 Task: Create in the project AgileDrive and in the Backlog issue 'Upgrade the search engine' a child issue 'Chatbot conversation sentiment analysis and remediation', and assign it to team member softage.2@softage.net. Create in the project AgileDrive and in the Backlog issue 'Create a new online platform for online language courses with advanced speech recognition and interactive conversation features' a child issue 'Data backup and retention policy enforcement and auditing', and assign it to team member softage.3@softage.net
Action: Mouse moved to (216, 63)
Screenshot: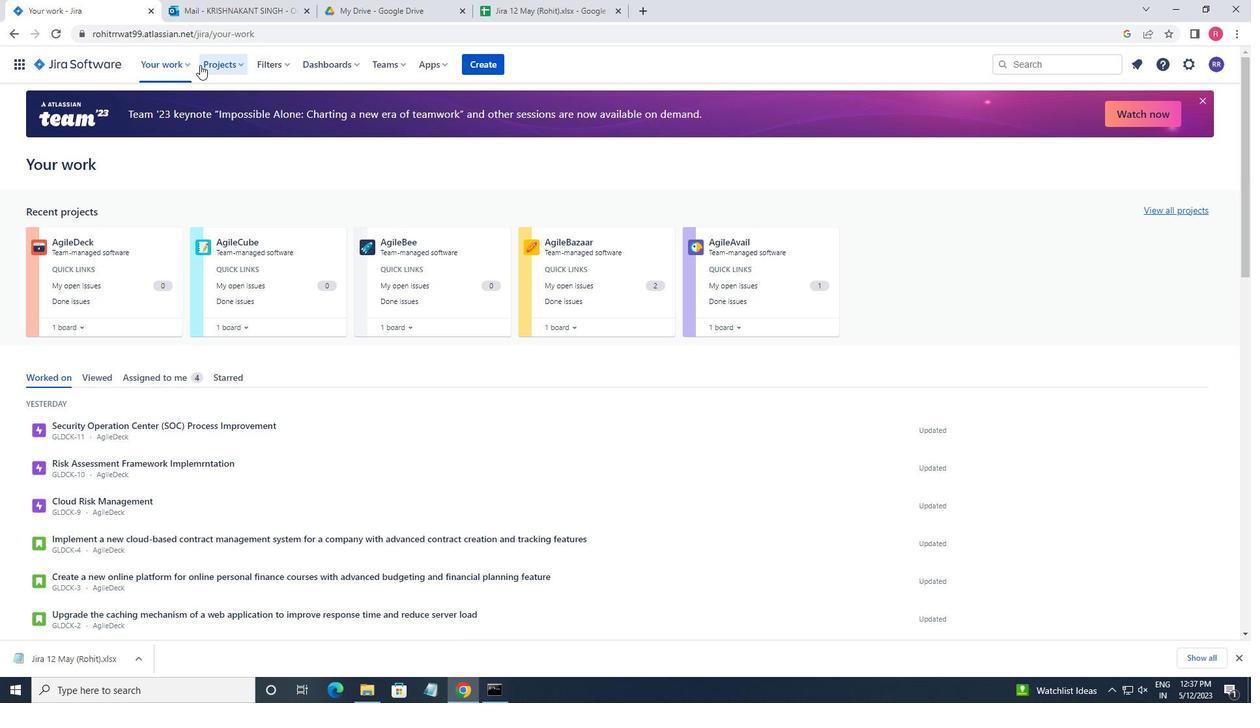 
Action: Mouse pressed left at (216, 63)
Screenshot: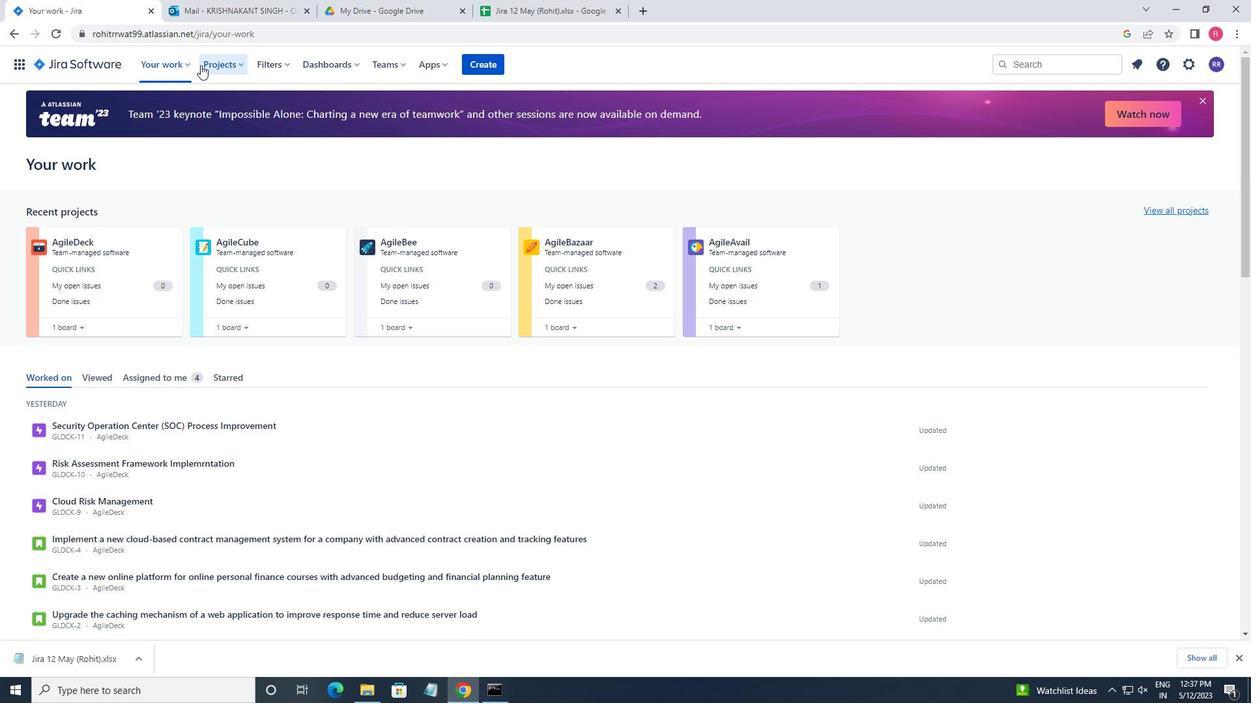 
Action: Mouse moved to (249, 127)
Screenshot: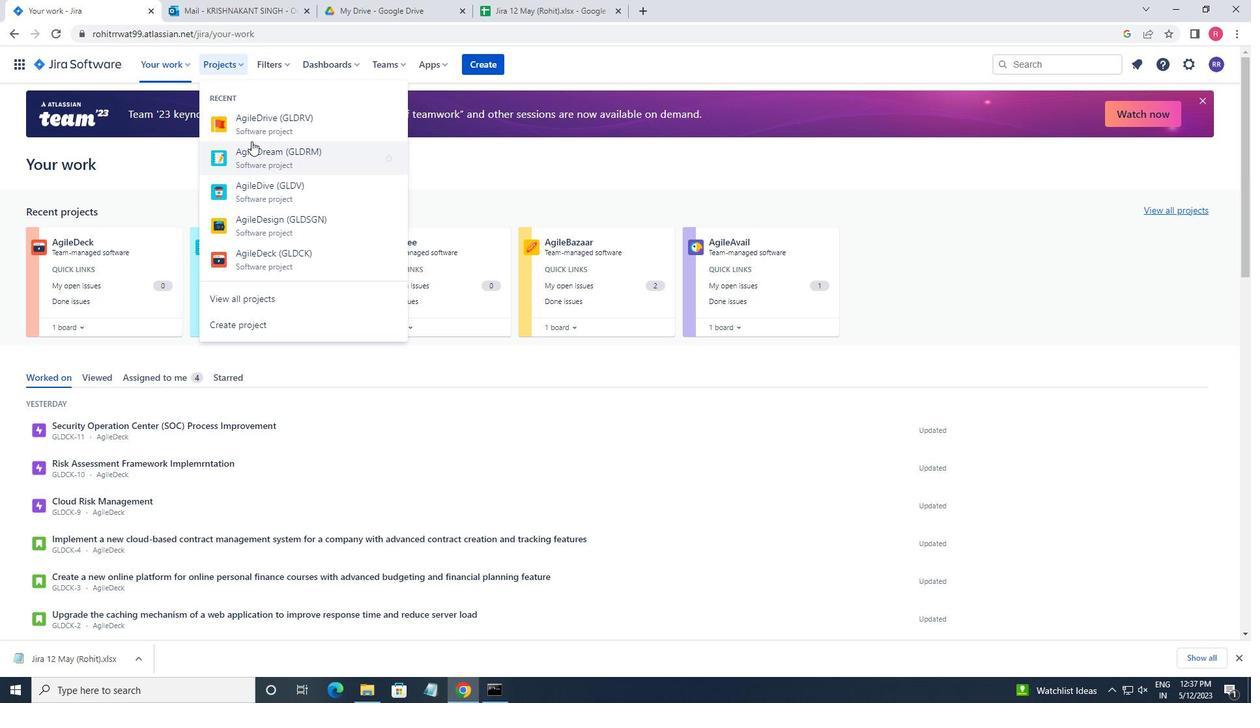 
Action: Mouse pressed left at (249, 127)
Screenshot: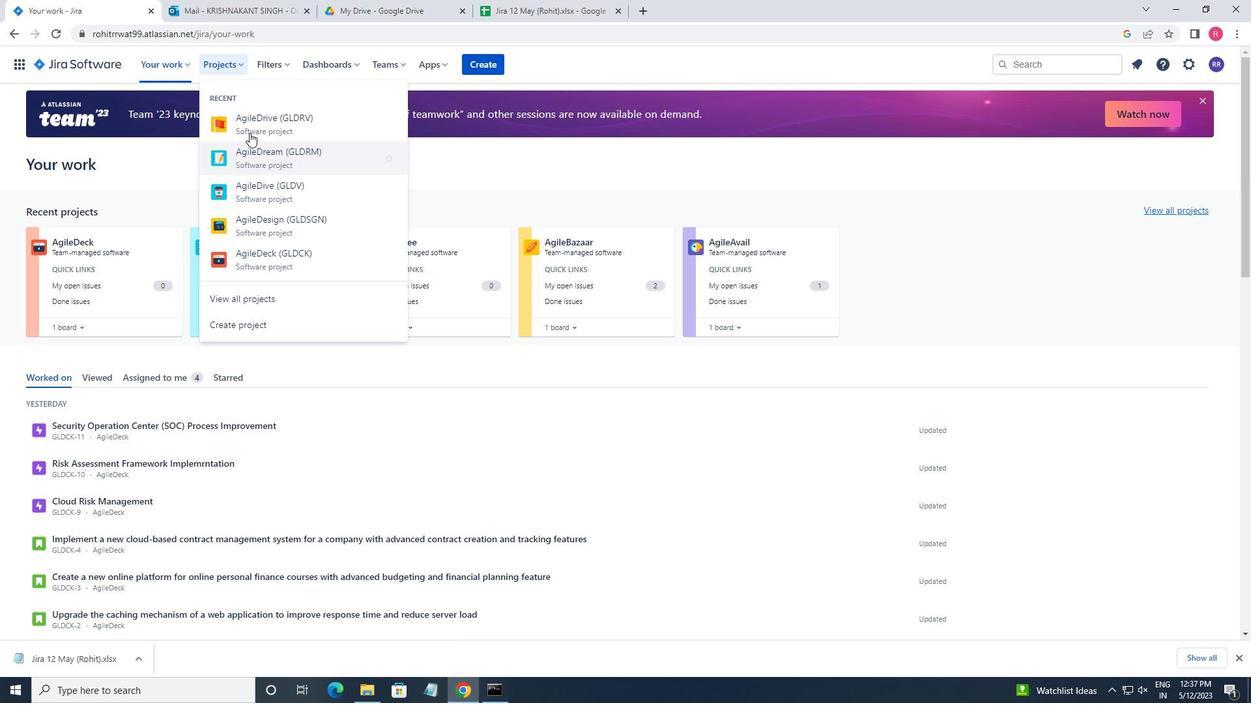 
Action: Mouse moved to (65, 202)
Screenshot: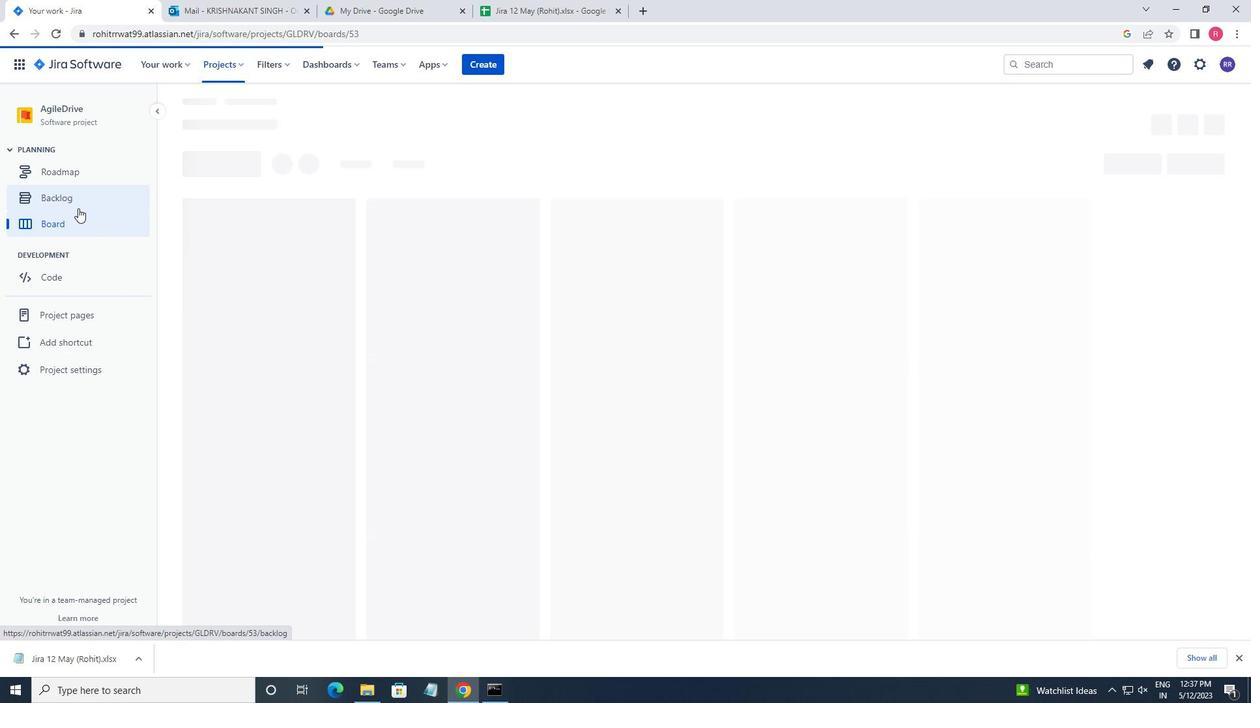 
Action: Mouse pressed left at (65, 202)
Screenshot: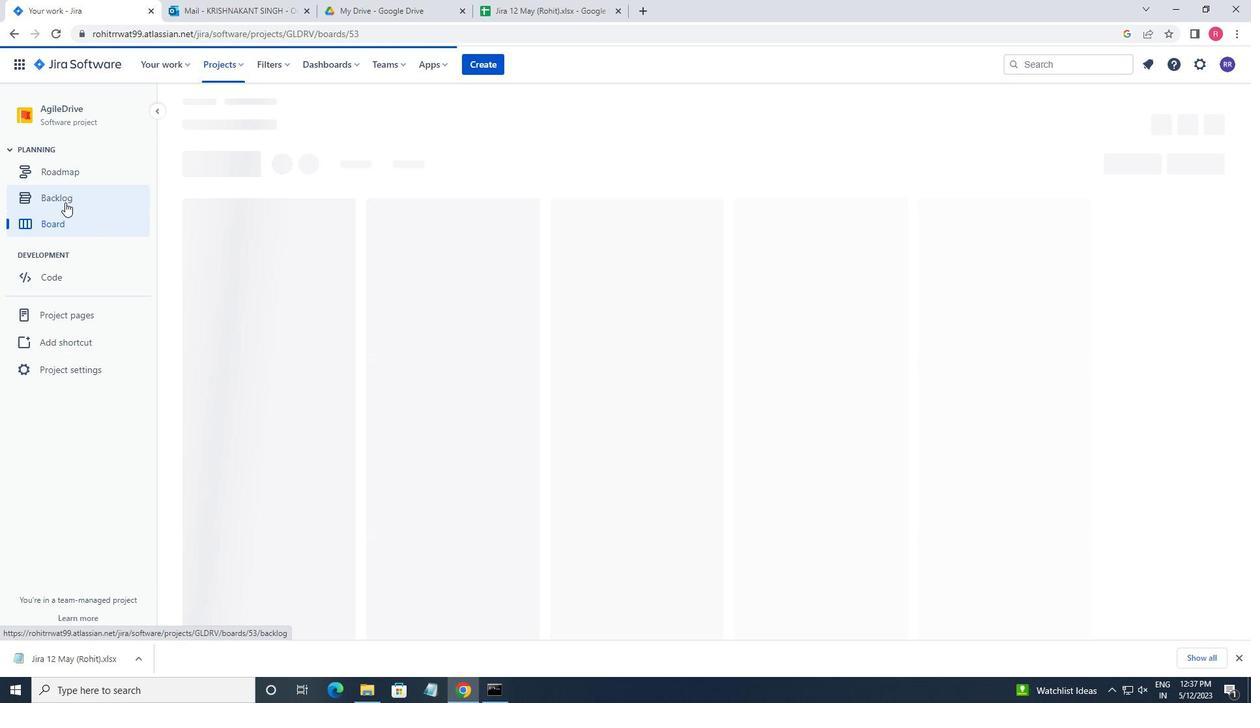 
Action: Mouse moved to (526, 458)
Screenshot: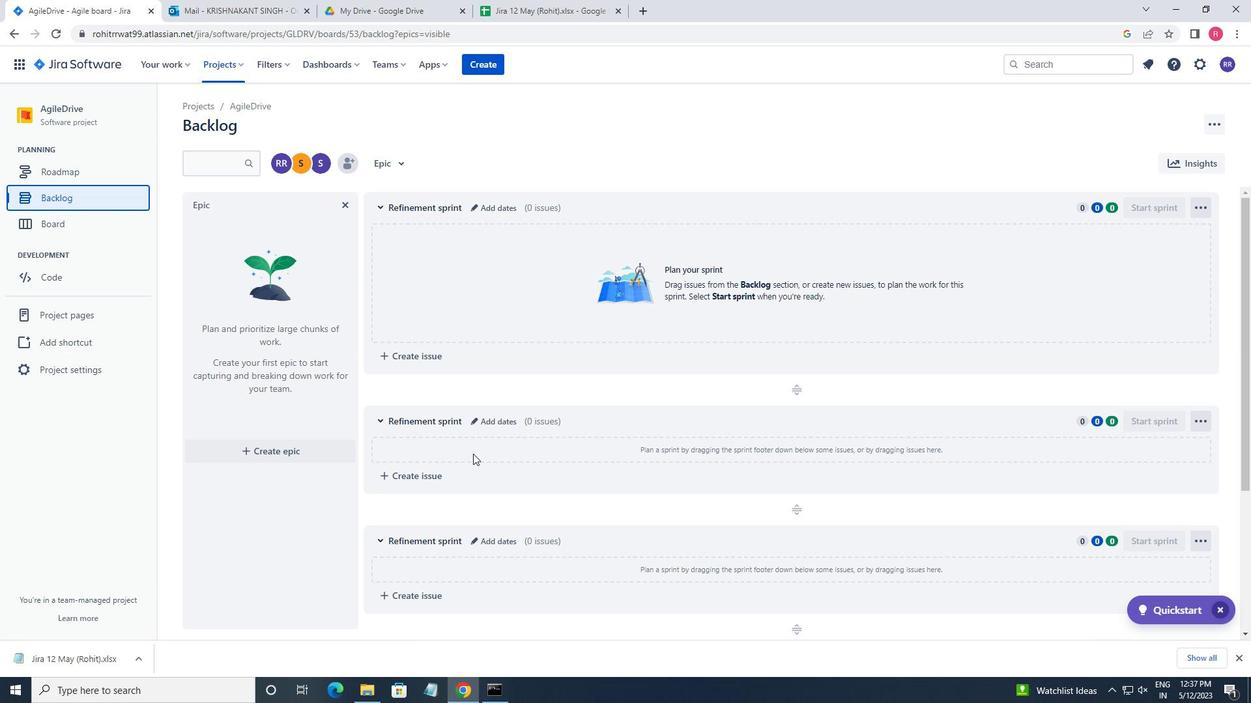 
Action: Mouse scrolled (526, 458) with delta (0, 0)
Screenshot: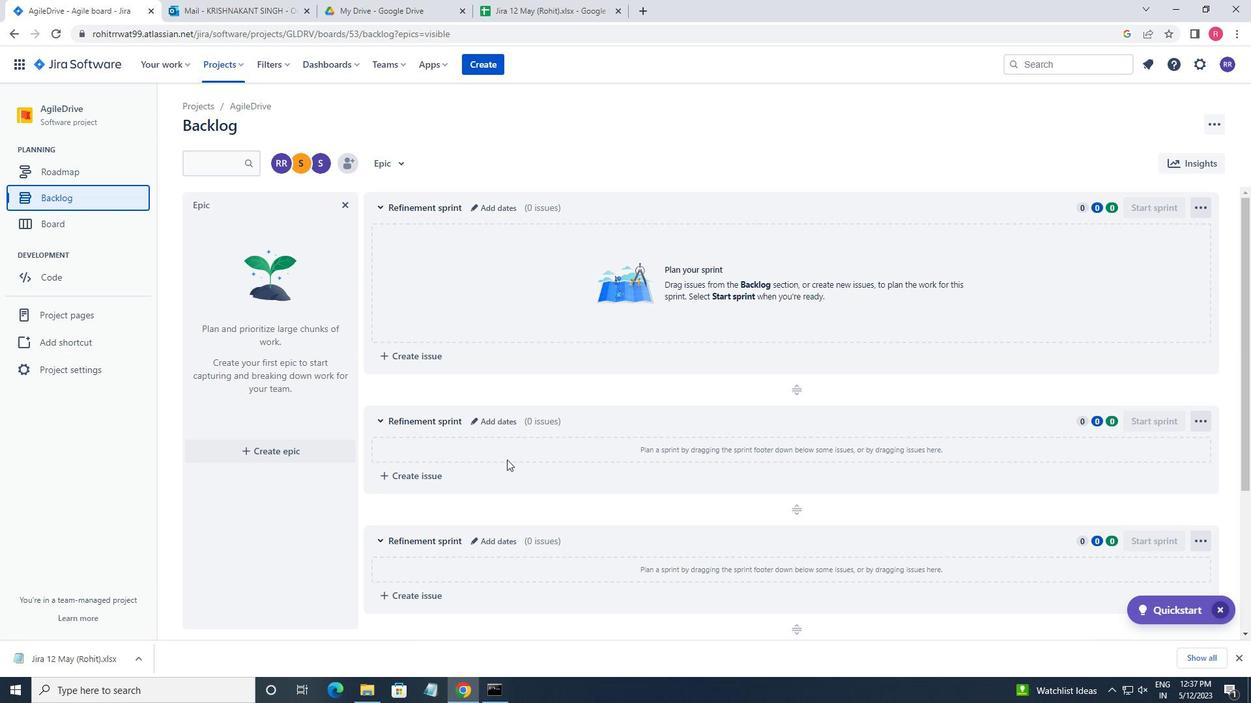 
Action: Mouse scrolled (526, 458) with delta (0, 0)
Screenshot: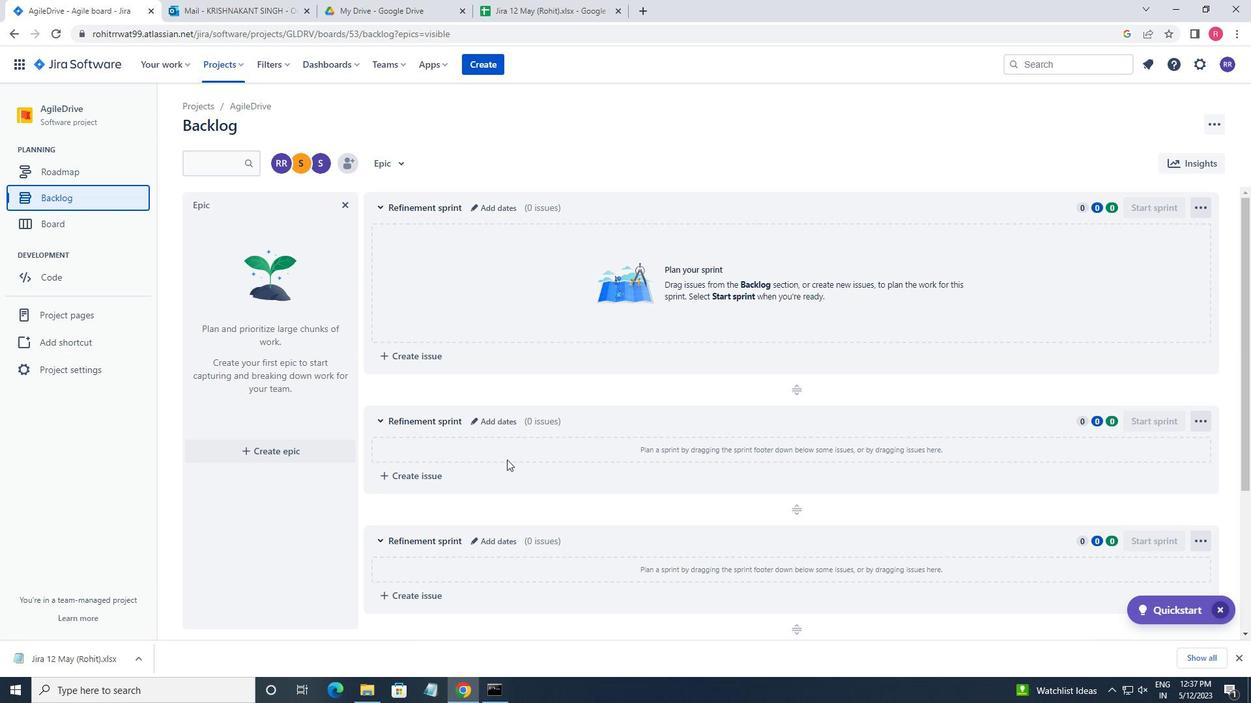 
Action: Mouse scrolled (526, 458) with delta (0, 0)
Screenshot: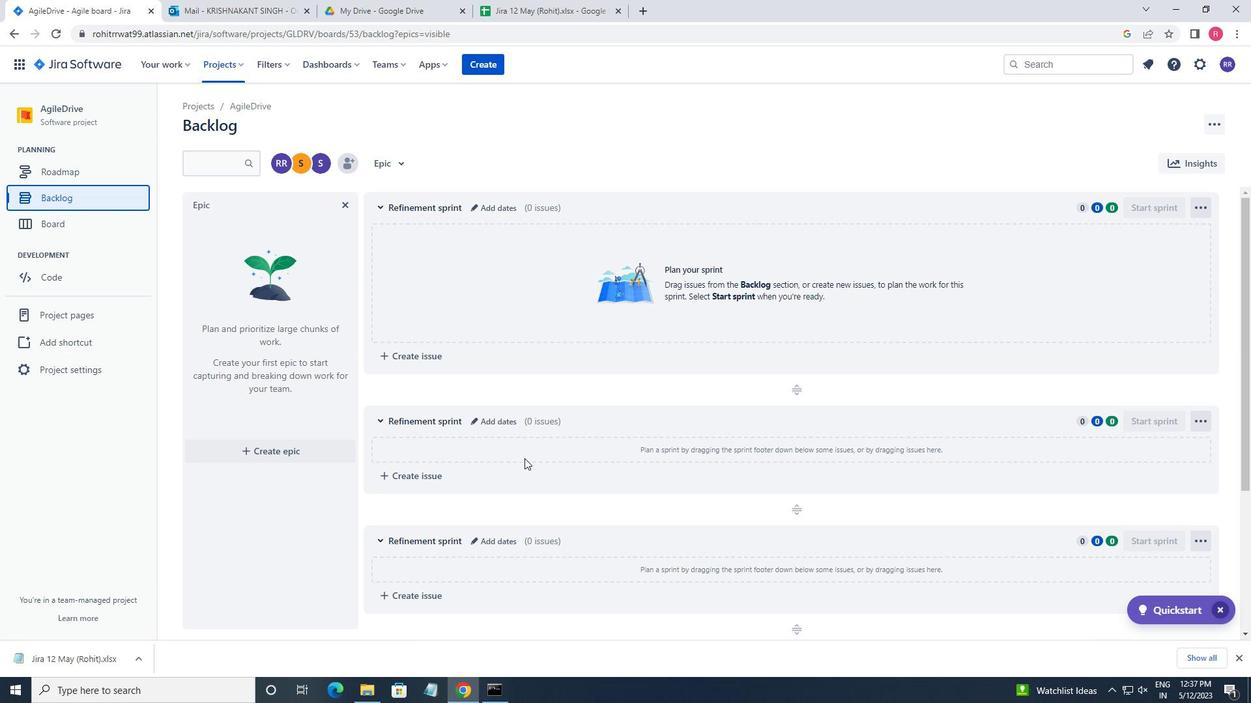 
Action: Mouse scrolled (526, 458) with delta (0, 0)
Screenshot: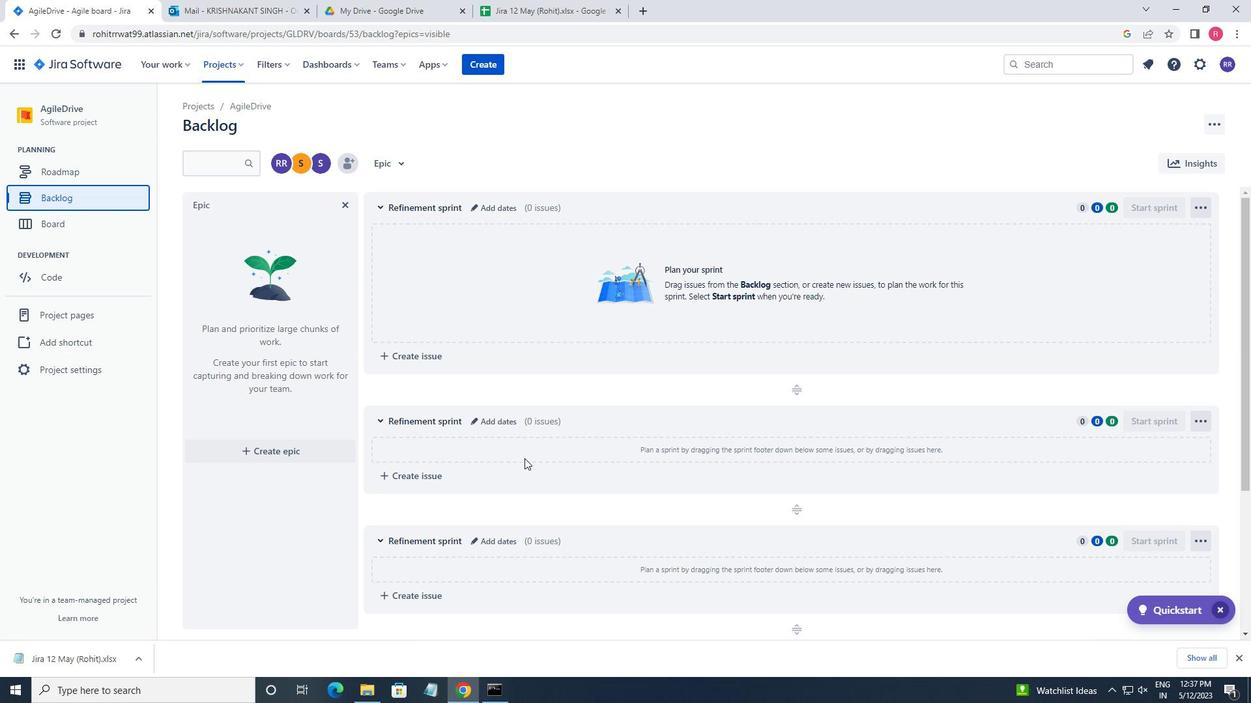 
Action: Mouse scrolled (526, 458) with delta (0, 0)
Screenshot: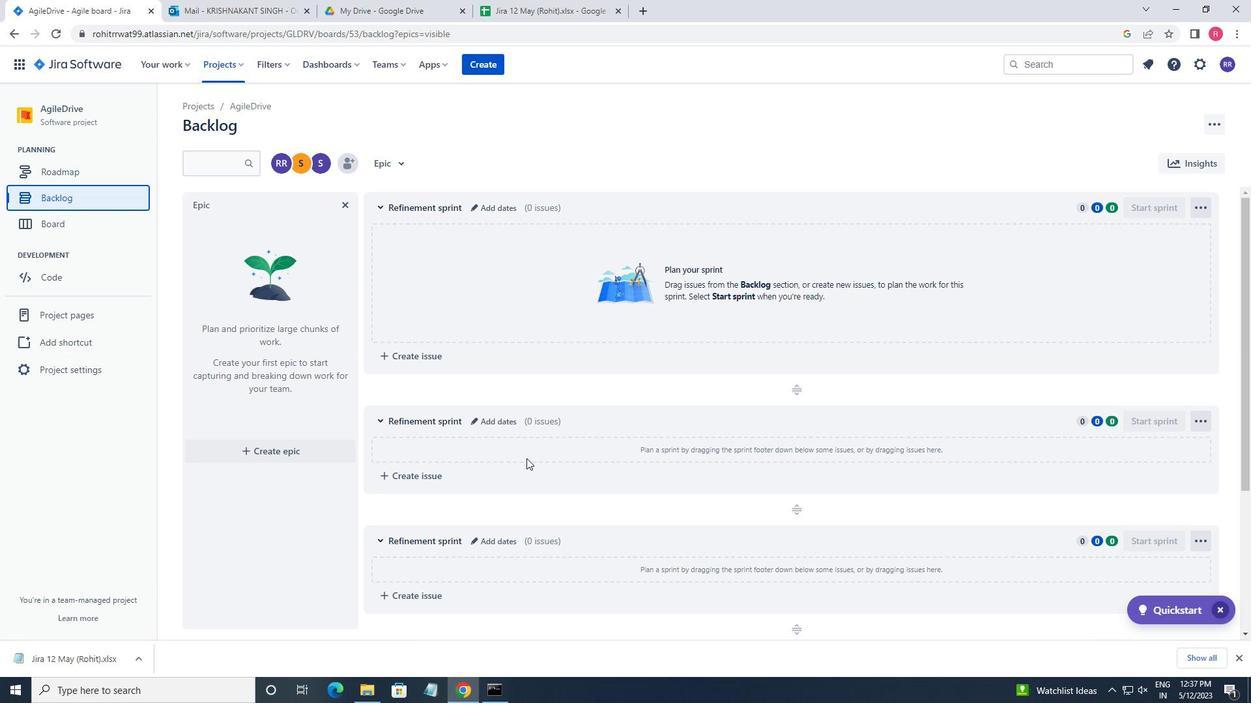 
Action: Mouse scrolled (526, 458) with delta (0, 0)
Screenshot: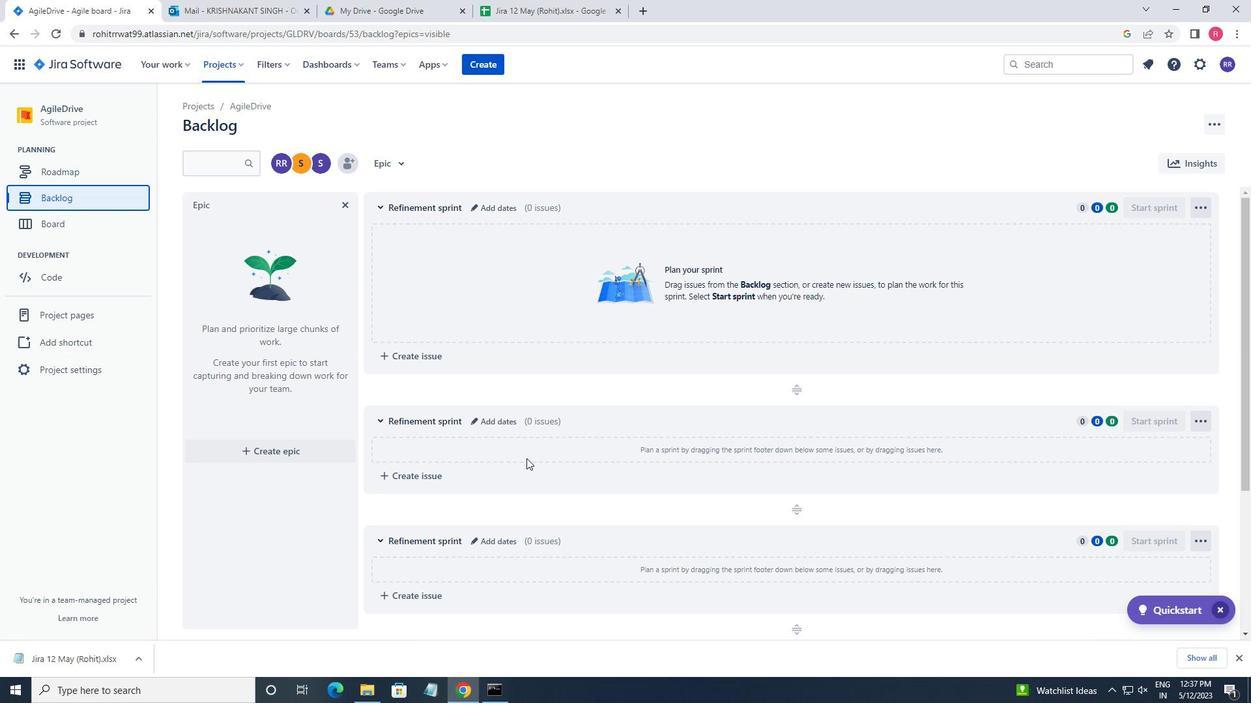 
Action: Mouse moved to (829, 531)
Screenshot: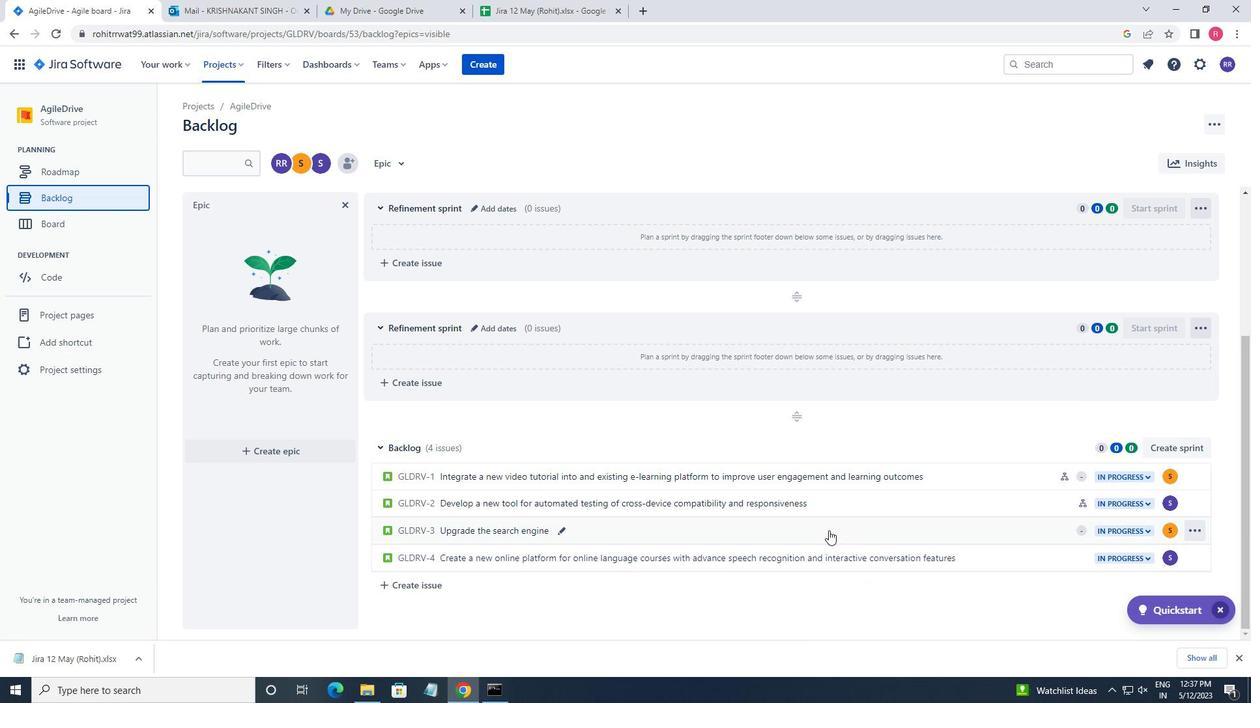 
Action: Mouse pressed left at (829, 531)
Screenshot: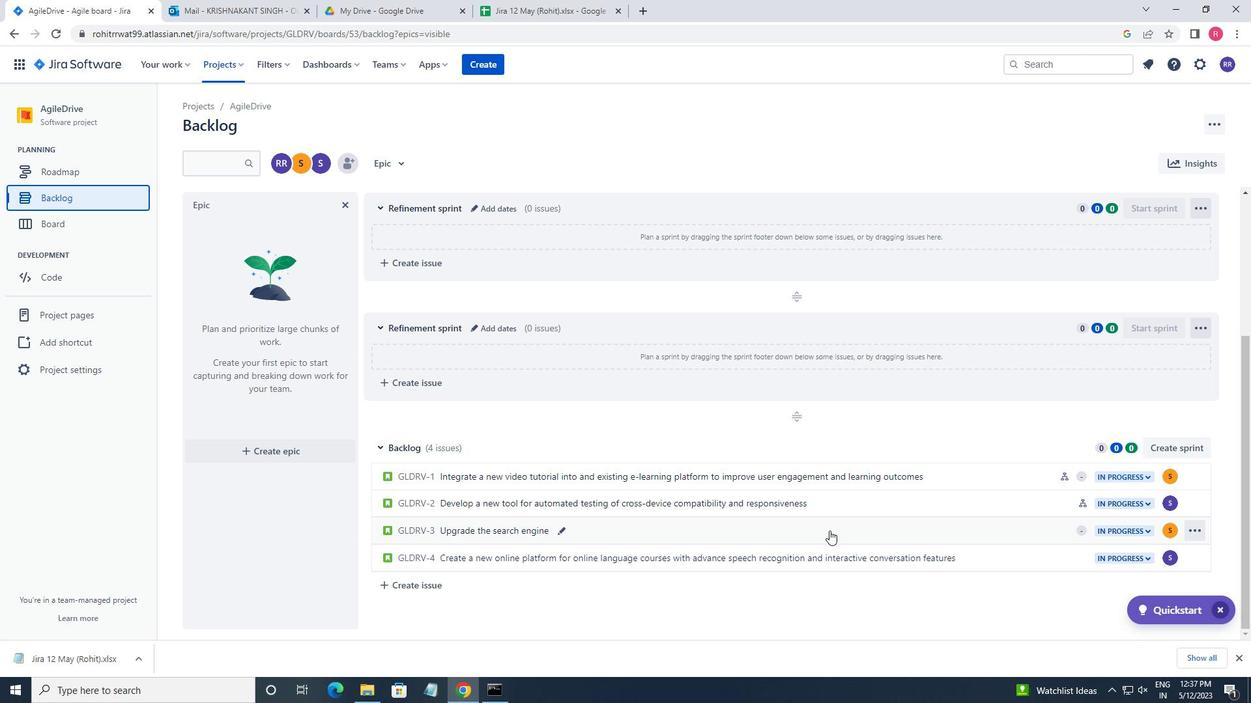
Action: Mouse moved to (1027, 256)
Screenshot: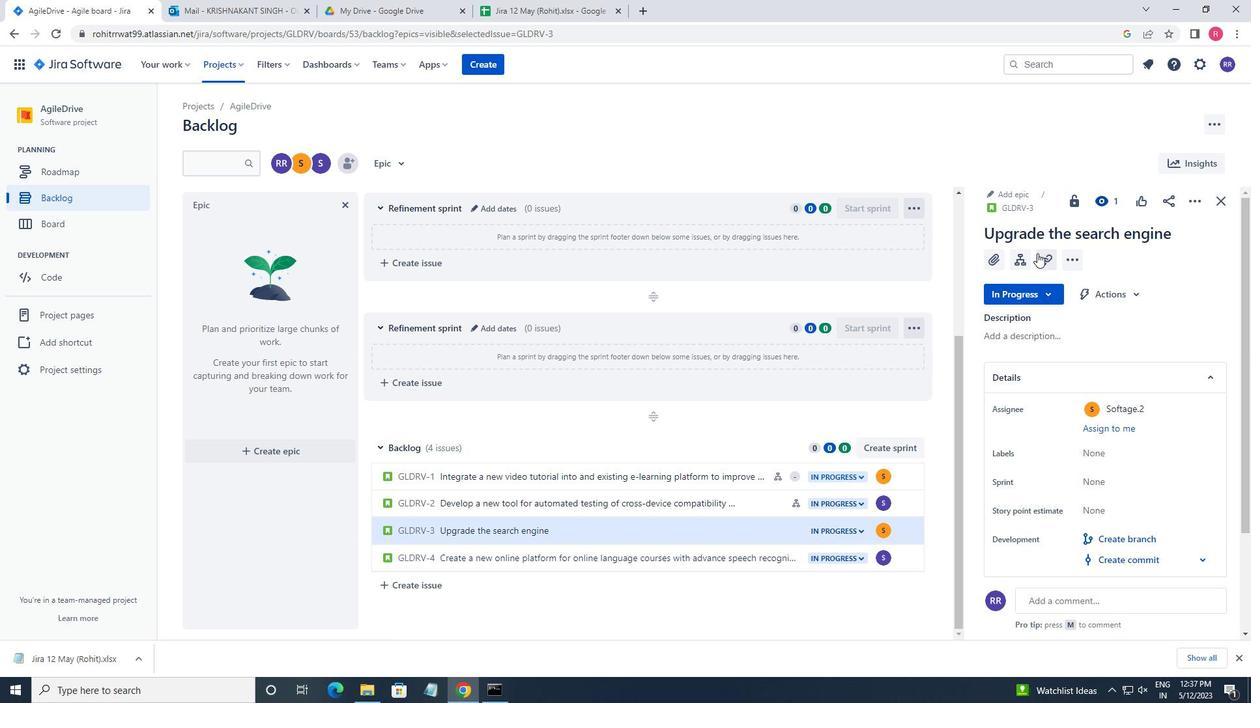 
Action: Mouse pressed left at (1027, 256)
Screenshot: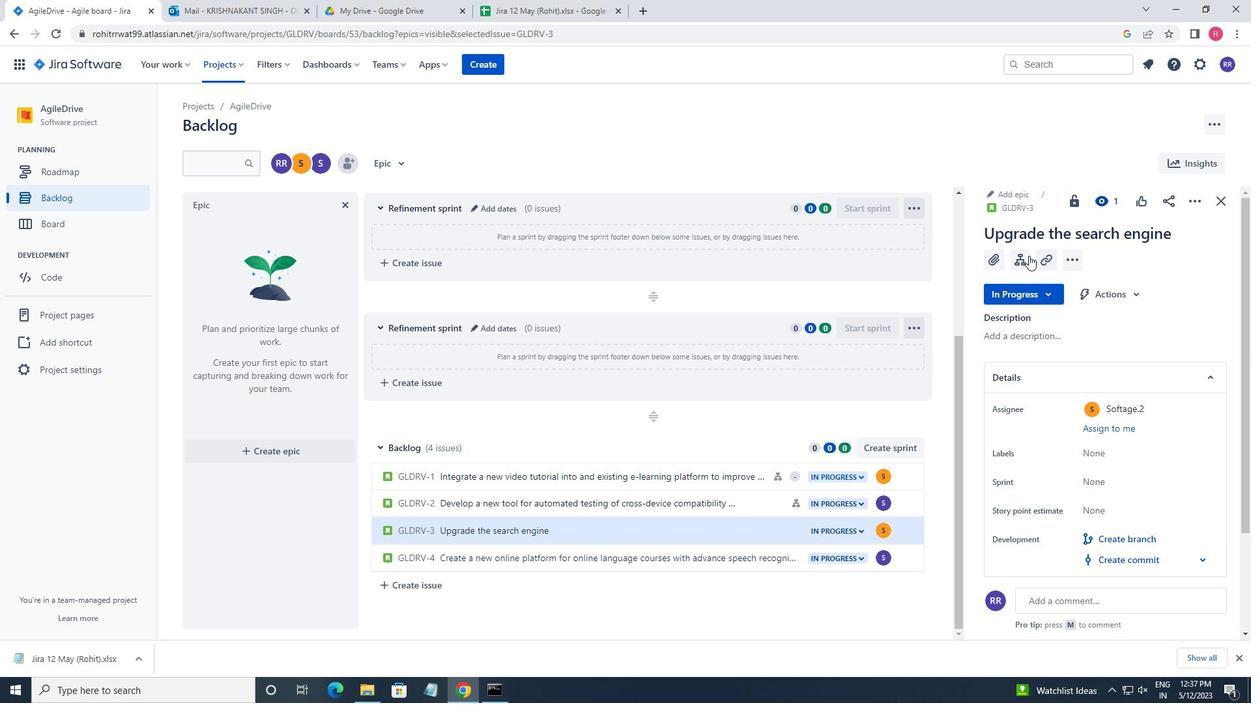 
Action: Key pressed <Key.shift>
Screenshot: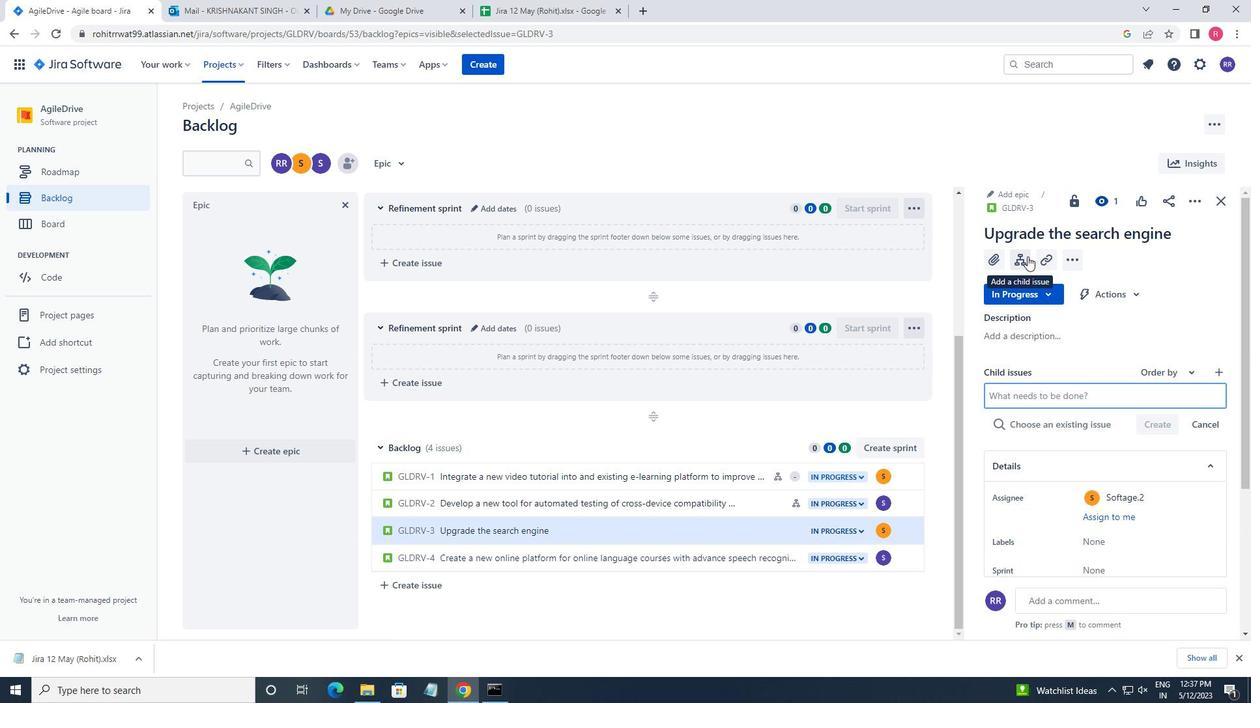 
Action: Mouse moved to (1006, 245)
Screenshot: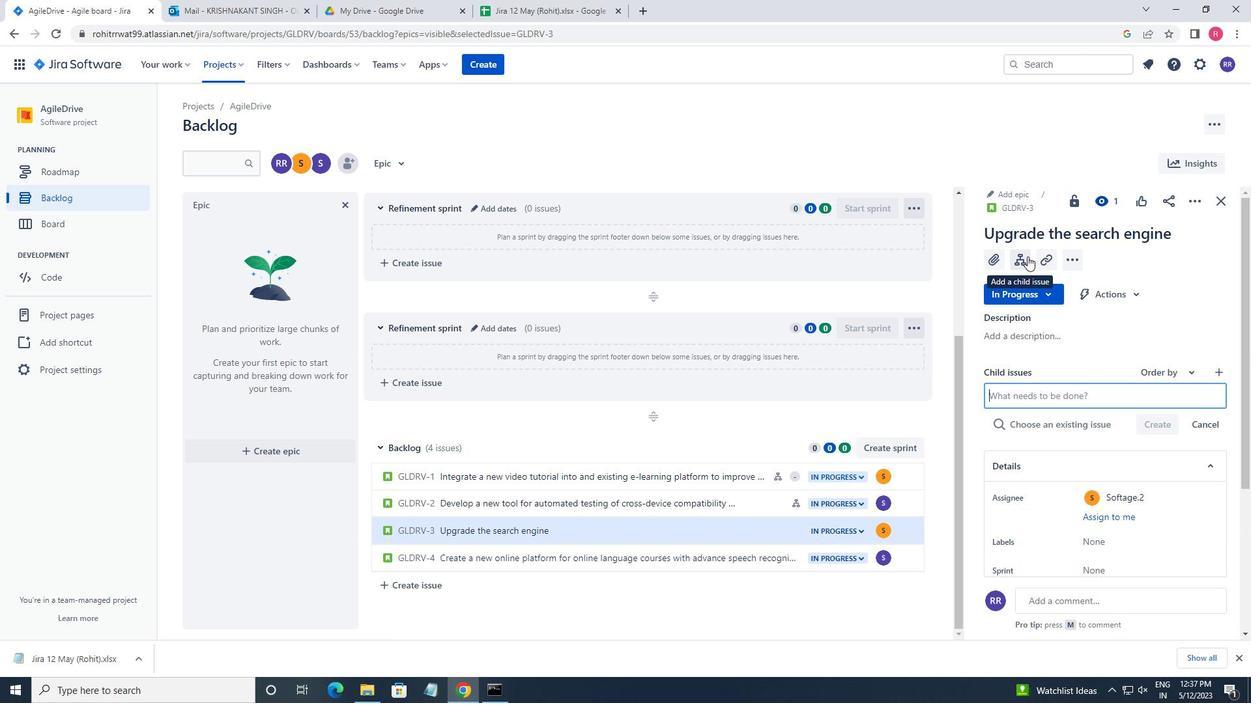 
Action: Key pressed CHATBOT<Key.space>CONVERSATION<Key.space>SENTIMENT<Key.space>ANALYSIS<Key.space>AND<Key.space>REMEDIATION<Key.enter>
Screenshot: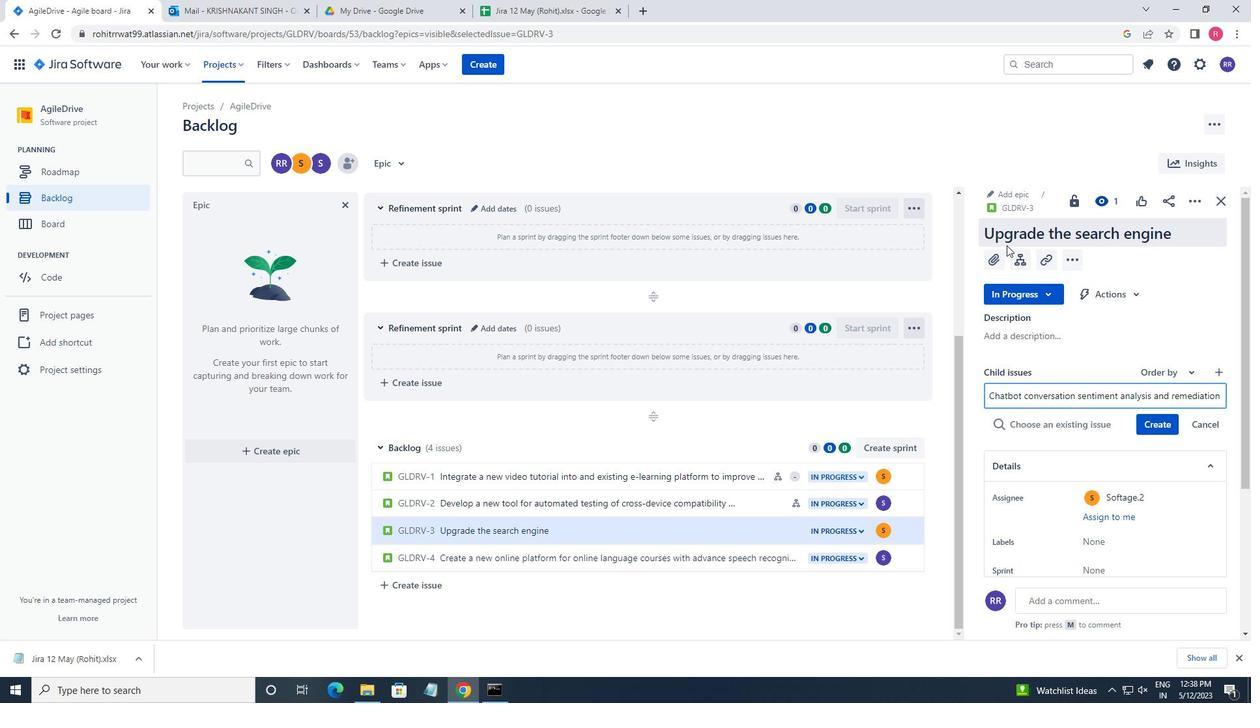 
Action: Mouse moved to (1170, 401)
Screenshot: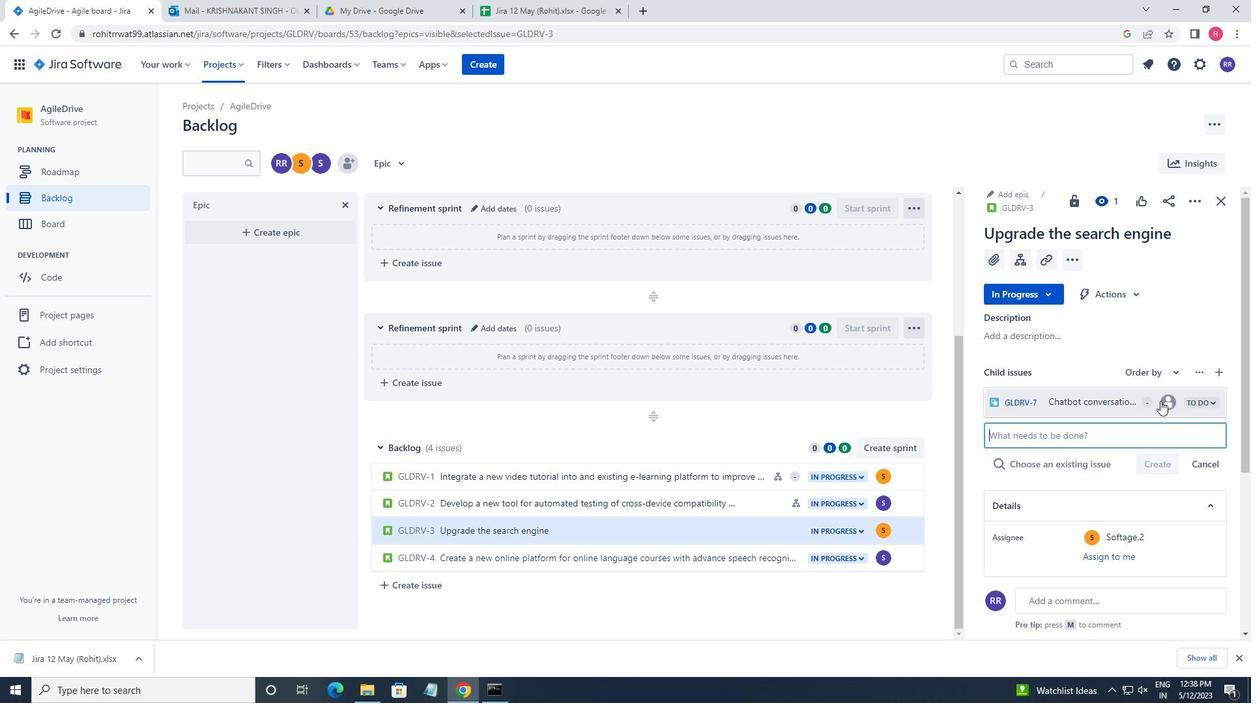 
Action: Mouse pressed left at (1170, 401)
Screenshot: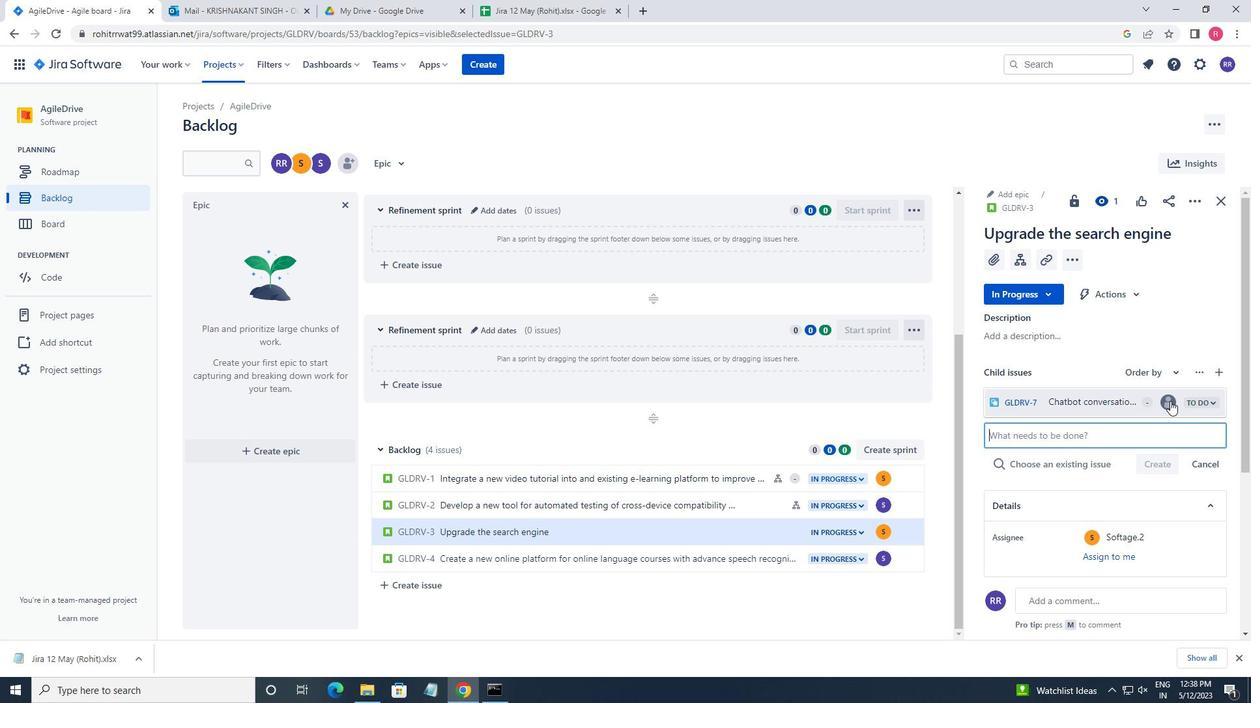 
Action: Mouse moved to (968, 114)
Screenshot: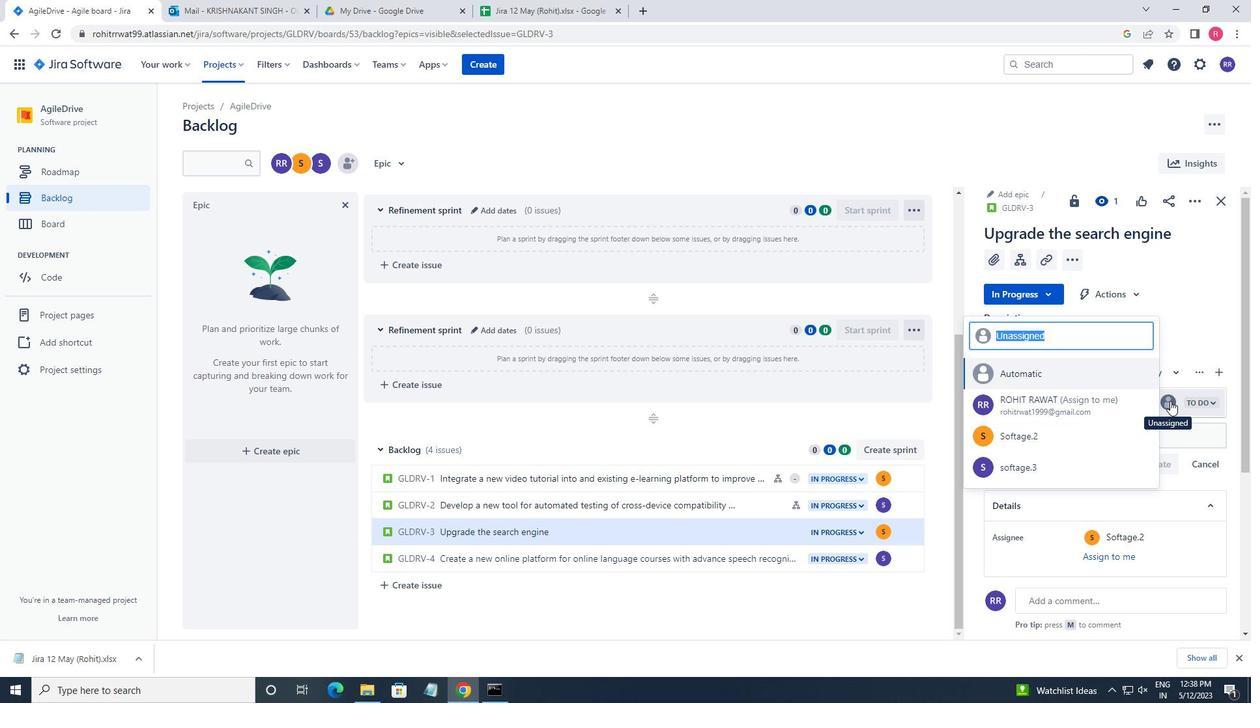 
Action: Key pressed SOFTAGE.2
Screenshot: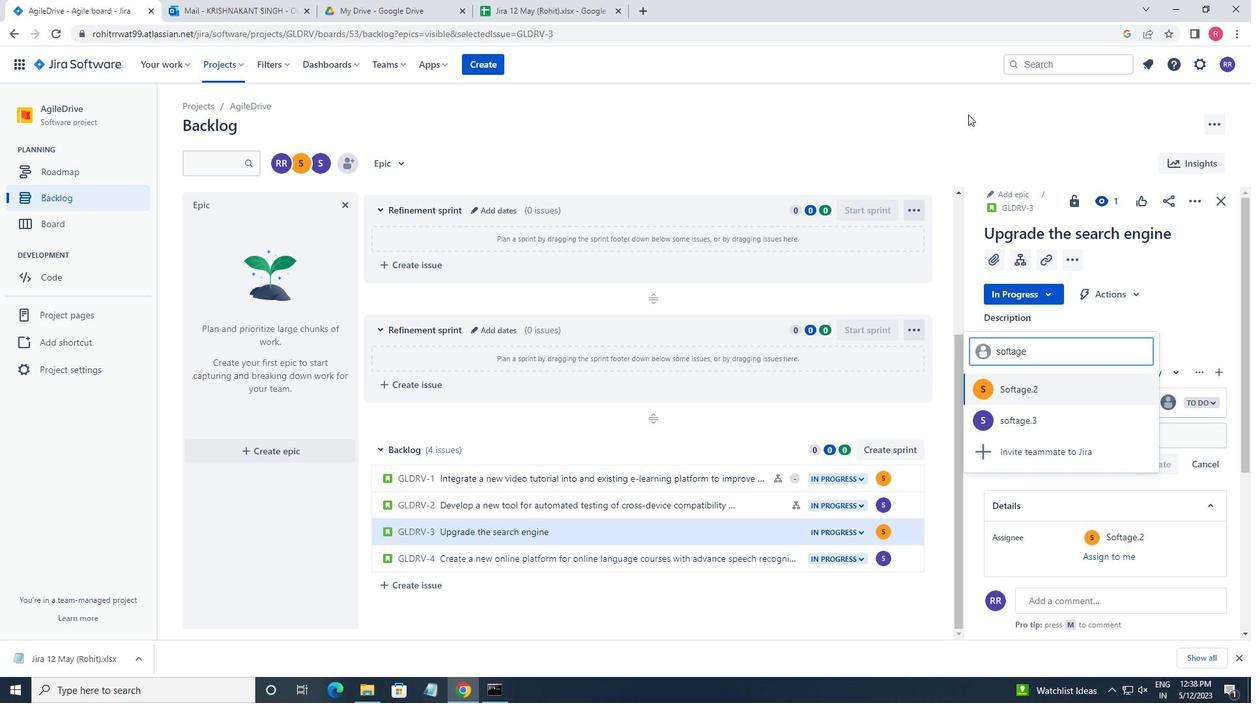 
Action: Mouse moved to (1088, 388)
Screenshot: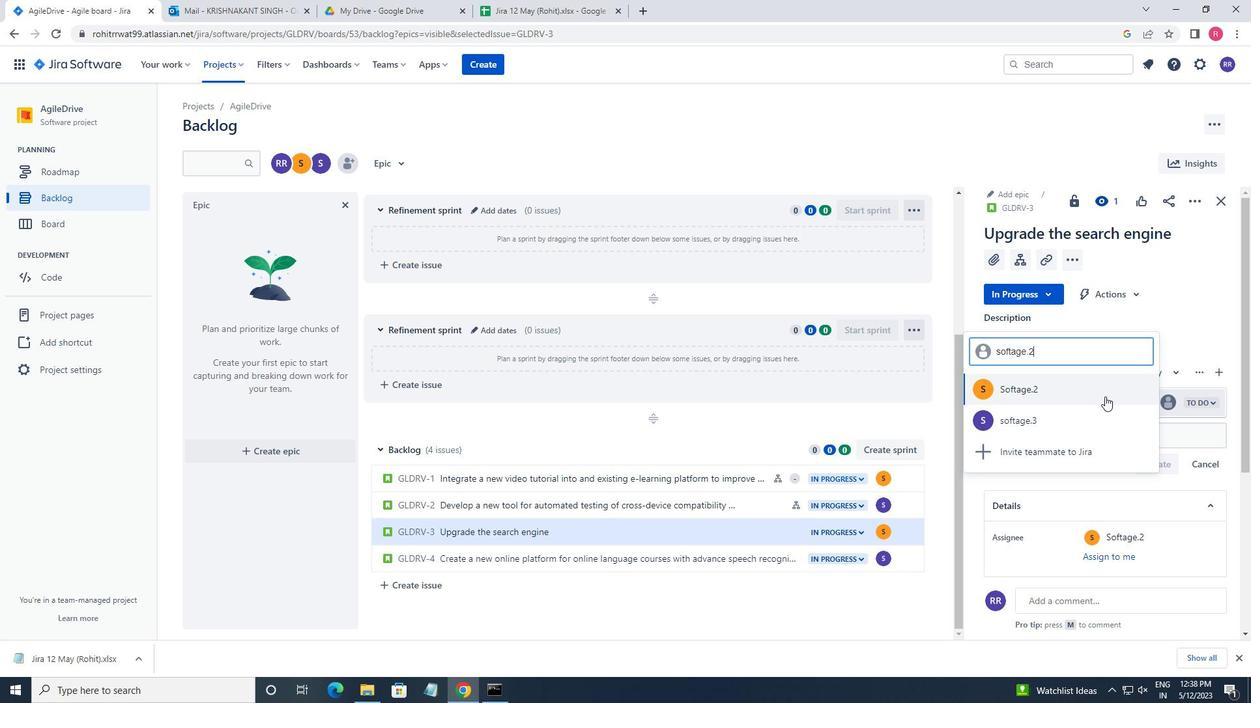 
Action: Mouse pressed left at (1088, 388)
Screenshot: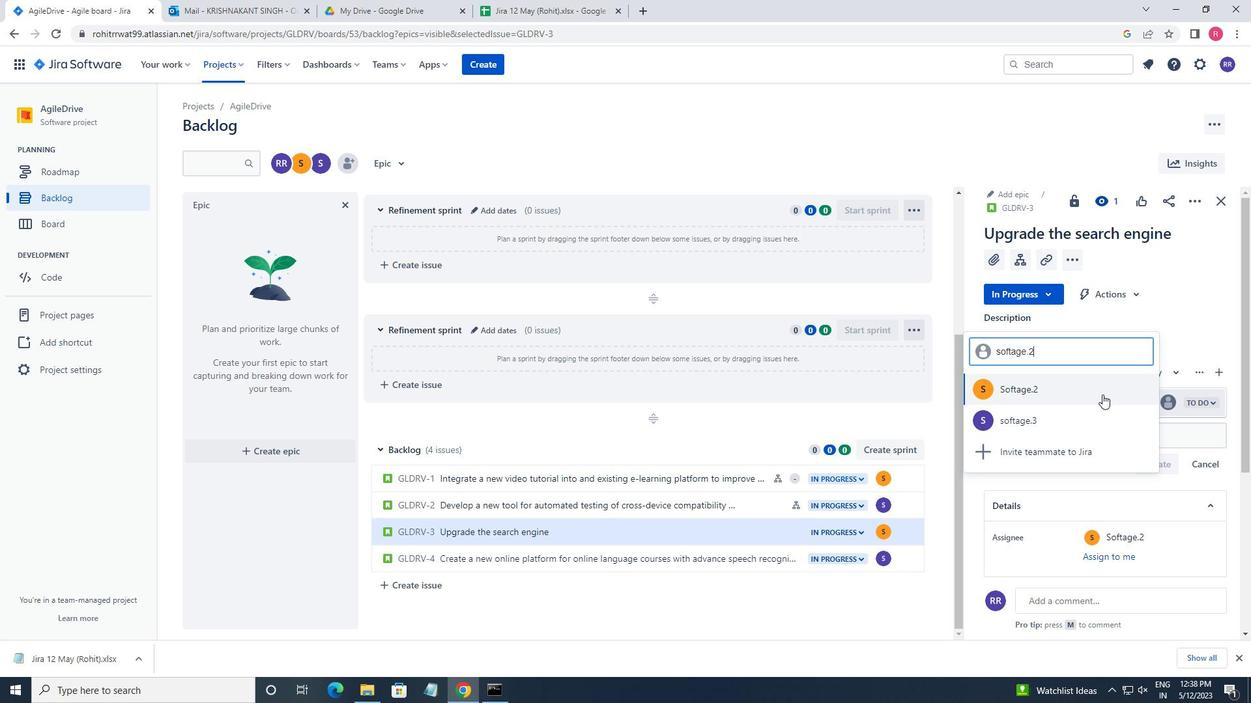 
Action: Mouse moved to (729, 565)
Screenshot: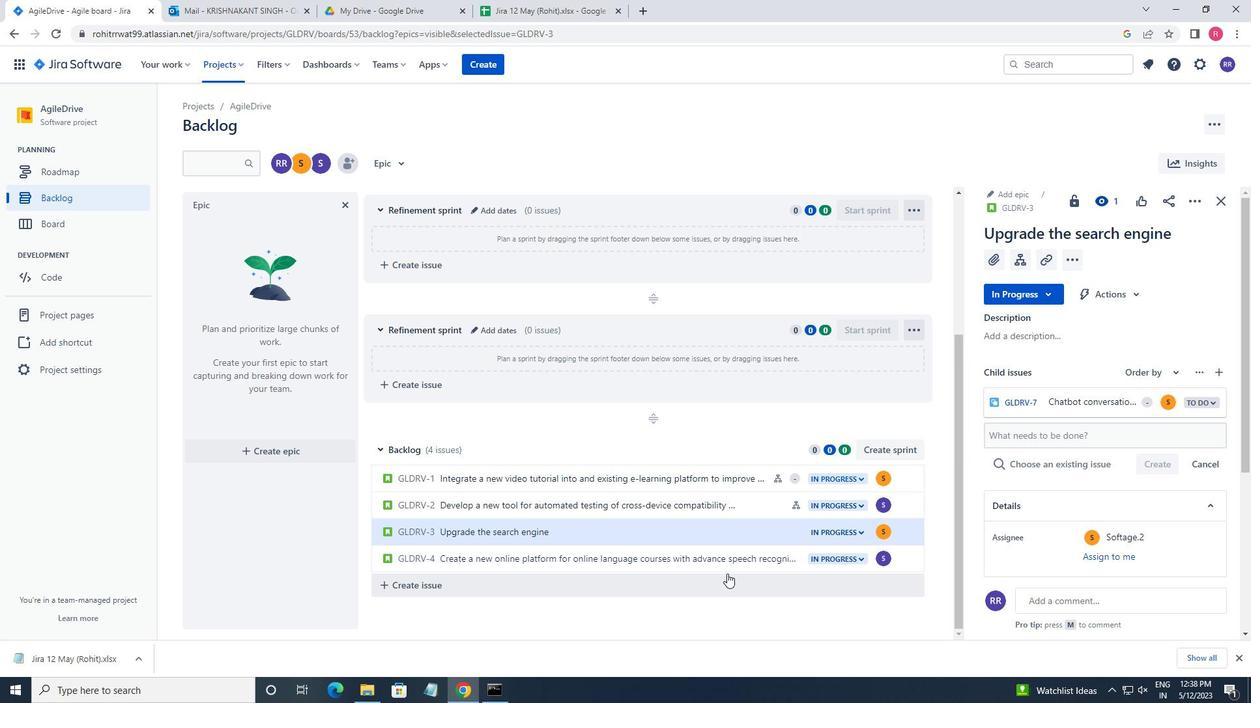 
Action: Mouse pressed left at (729, 565)
Screenshot: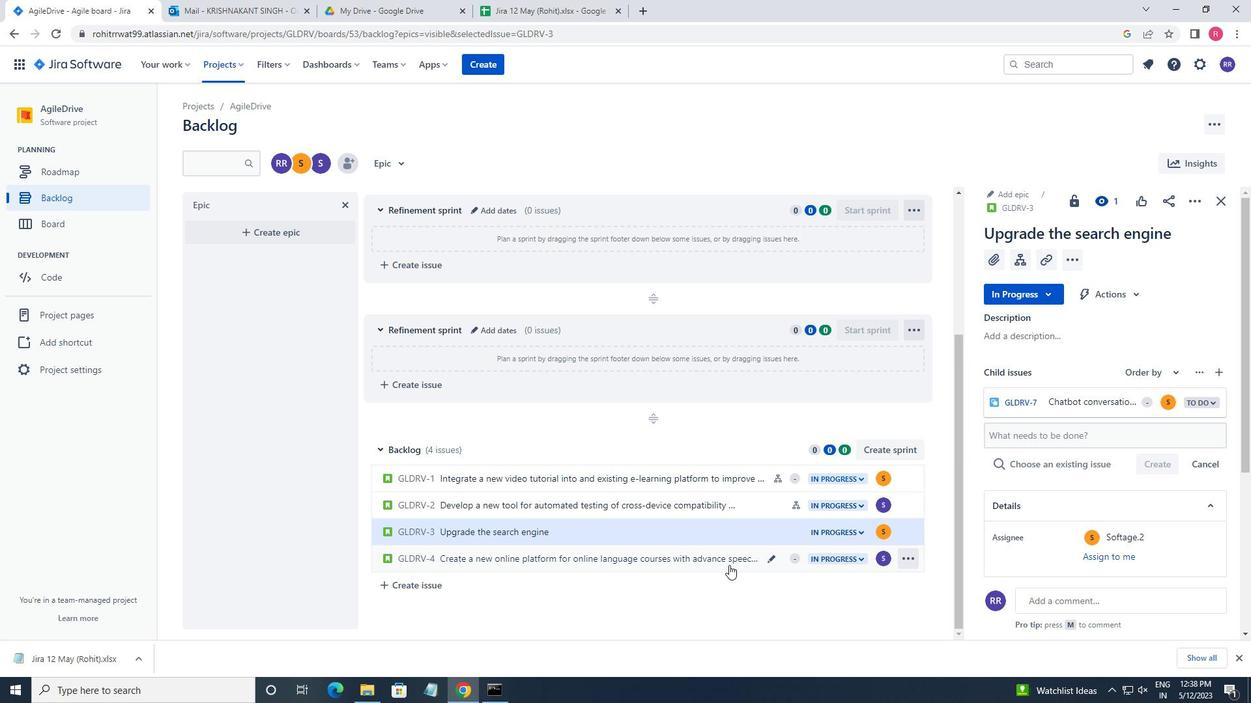 
Action: Mouse moved to (1023, 319)
Screenshot: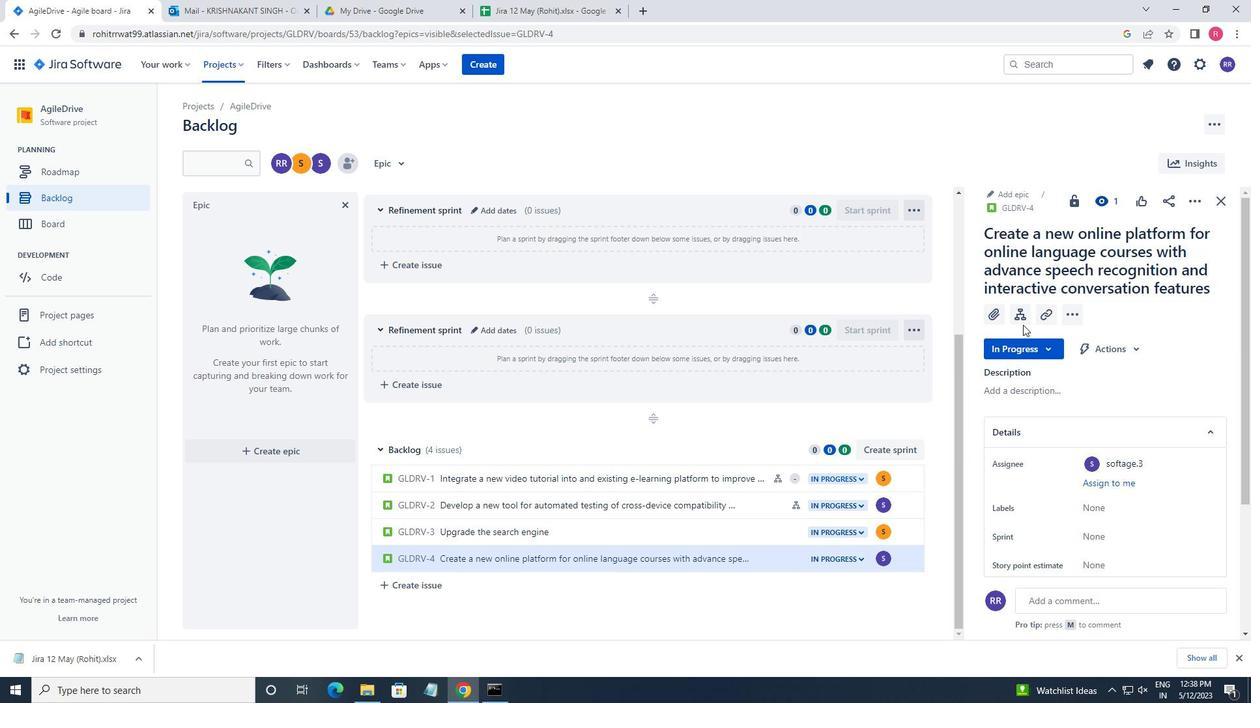
Action: Mouse pressed left at (1023, 319)
Screenshot: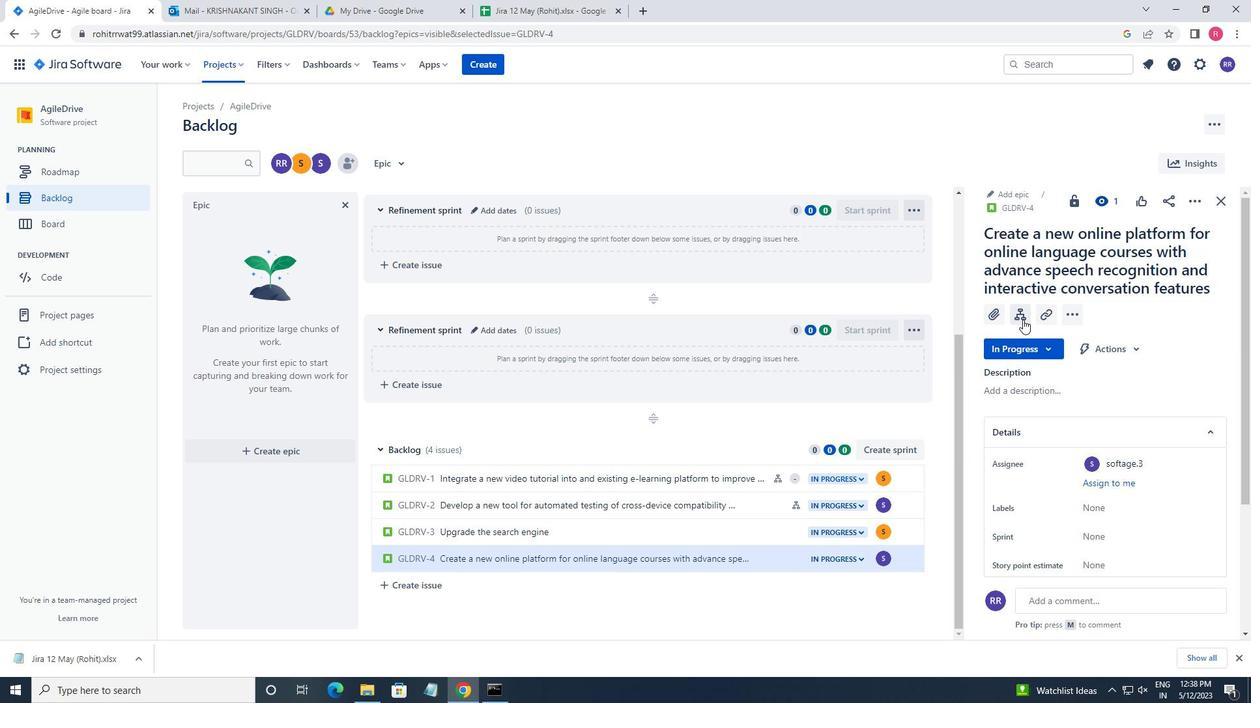 
Action: Key pressed <Key.shift>DARA<Key.backspace><Key.backspace>R<Key.backspace>TA<Key.space>BACKUP<Key.space>AND<Key.space>
Screenshot: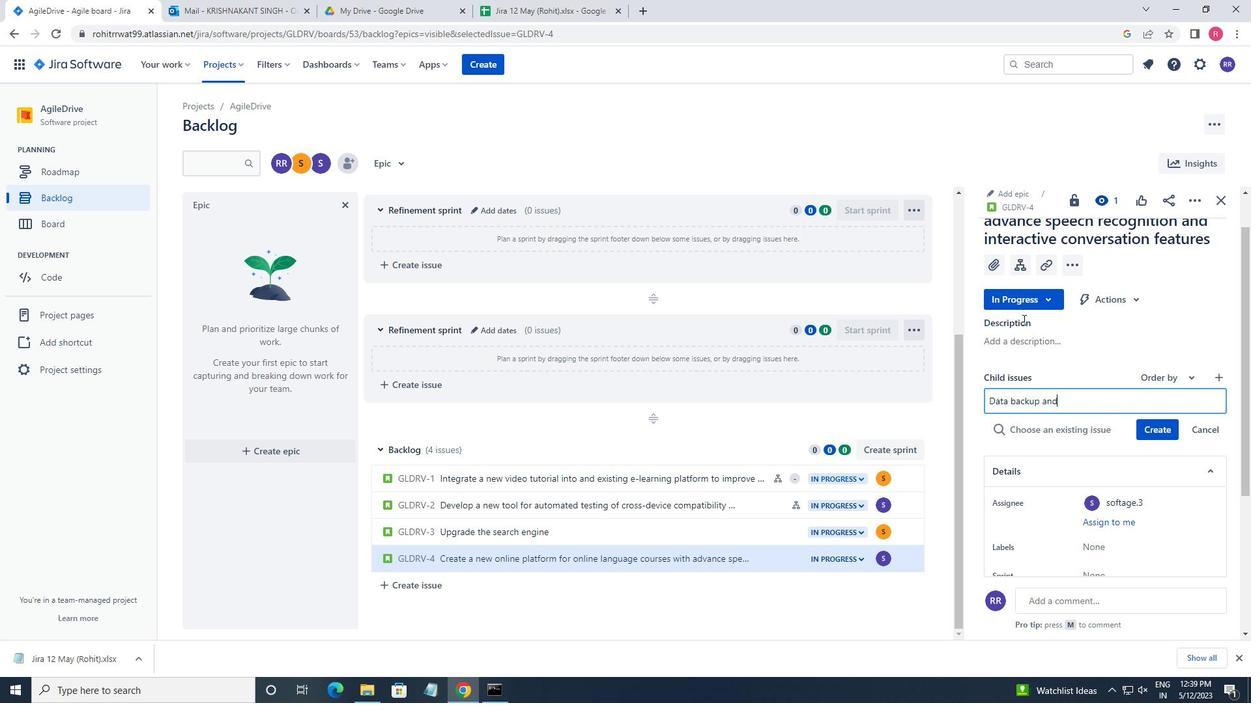 
Action: Mouse moved to (1023, 319)
Screenshot: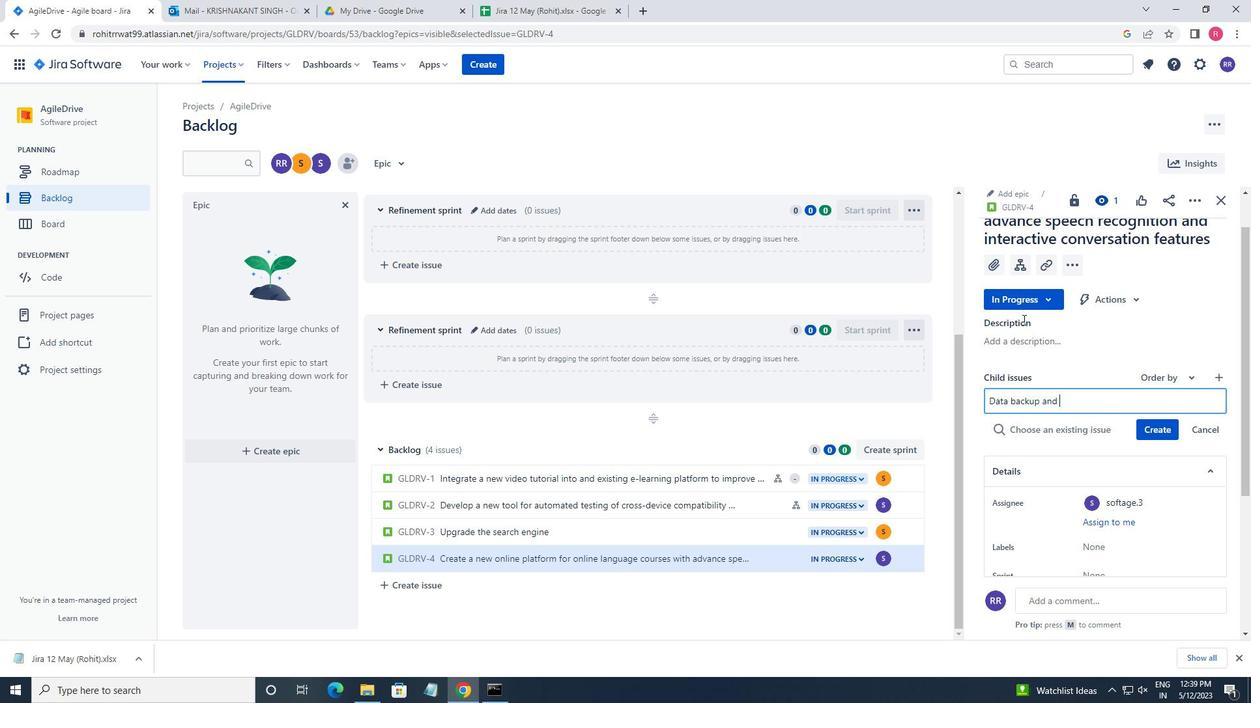 
Action: Key pressed POLICY<Key.space>\\\<Key.backspace><Key.backspace><Key.backspace><Key.backspace><Key.backspace><Key.backspace><Key.backspace><Key.backspace><Key.backspace><Key.backspace>RETENTION<Key.space>POLICY<Key.space>ENFORCEMENT<Key.space>AND<Key.space>AUDITIO<Key.backspace>NG<Key.enter>
Screenshot: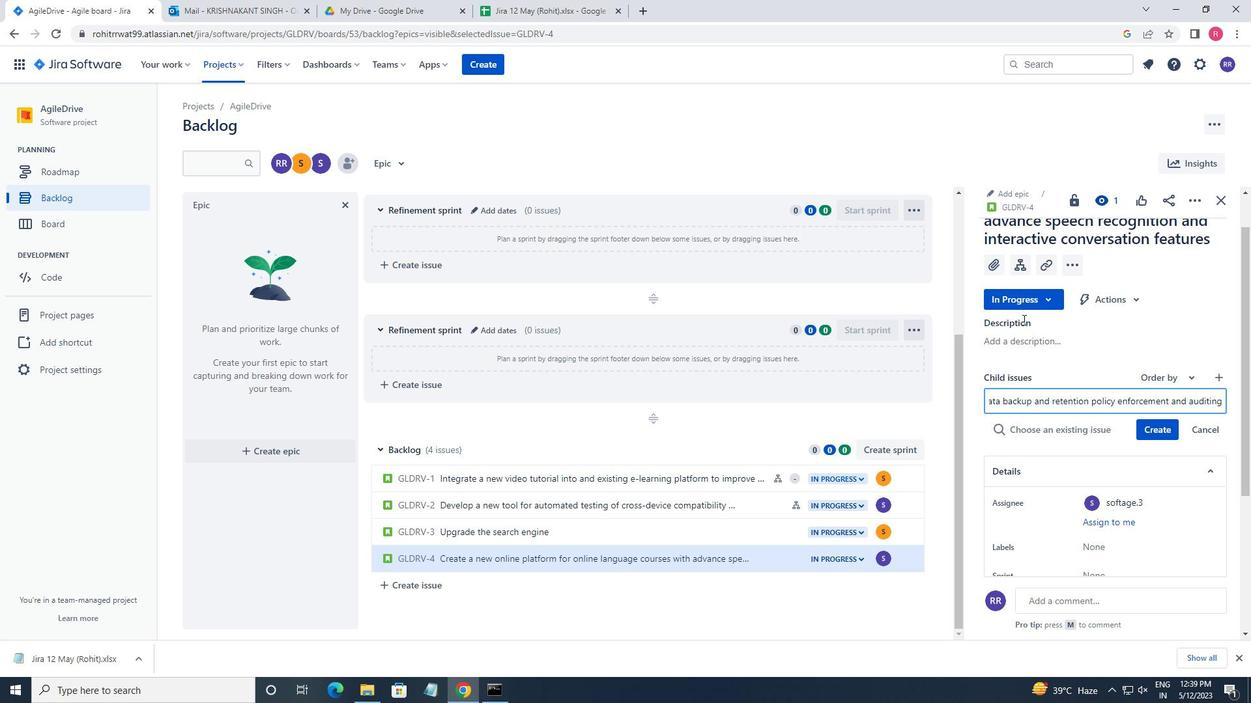
Action: Mouse moved to (1172, 407)
Screenshot: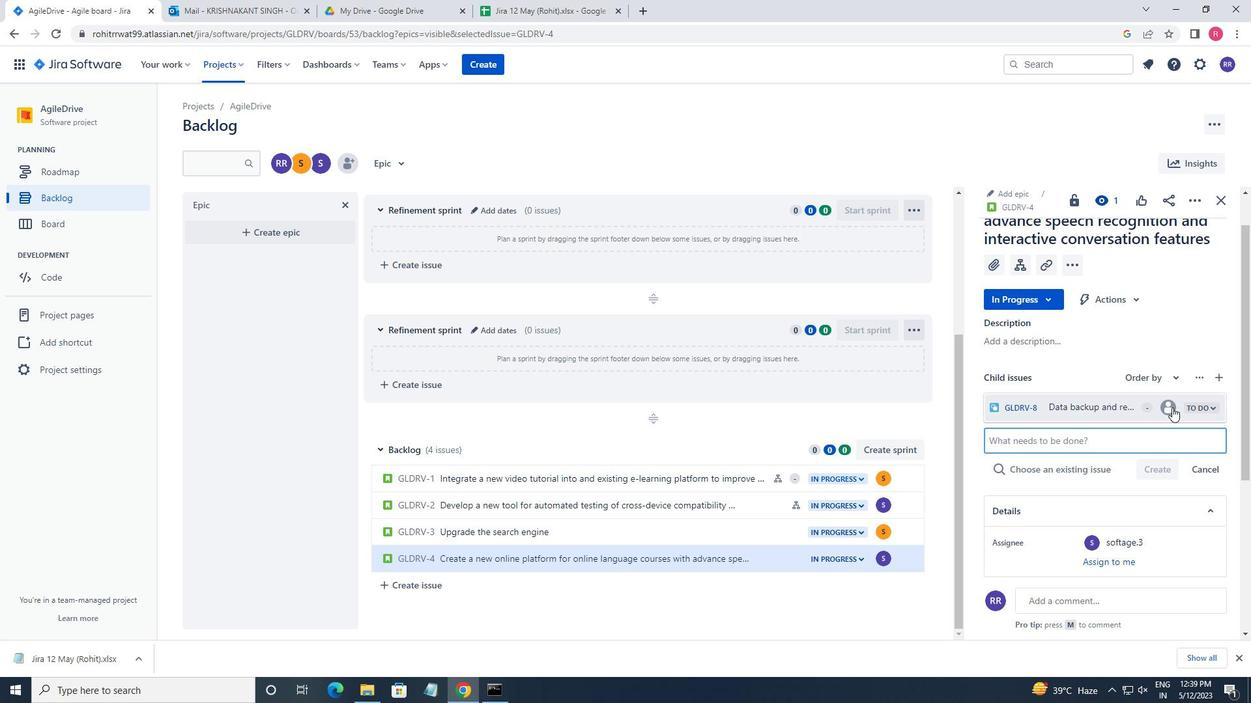 
Action: Mouse pressed left at (1172, 407)
Screenshot: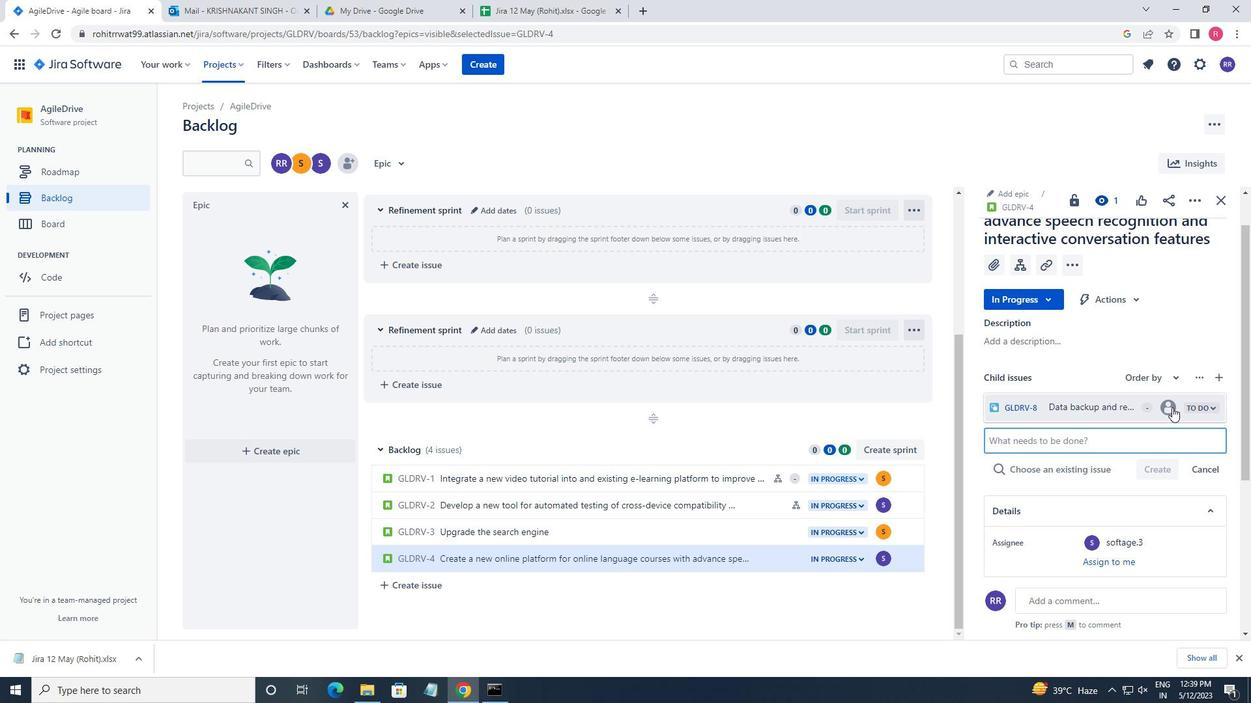 
Action: Mouse moved to (1162, 402)
Screenshot: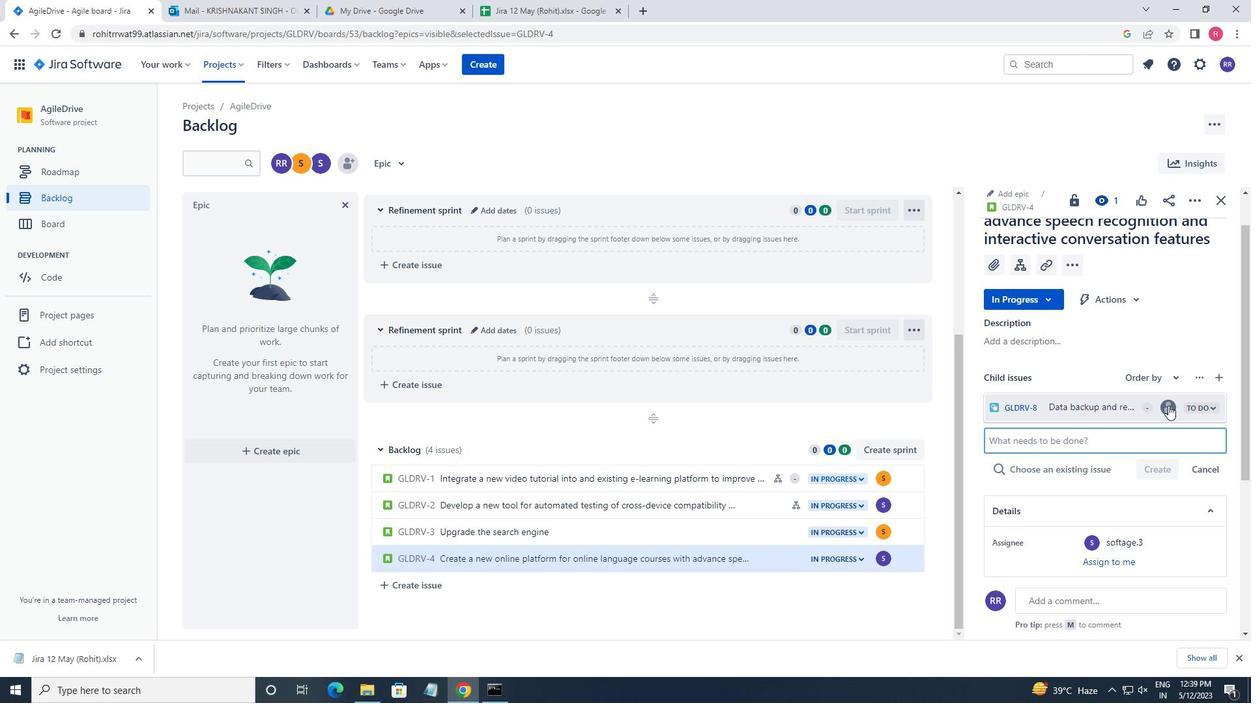 
Action: Mouse pressed left at (1162, 402)
Screenshot: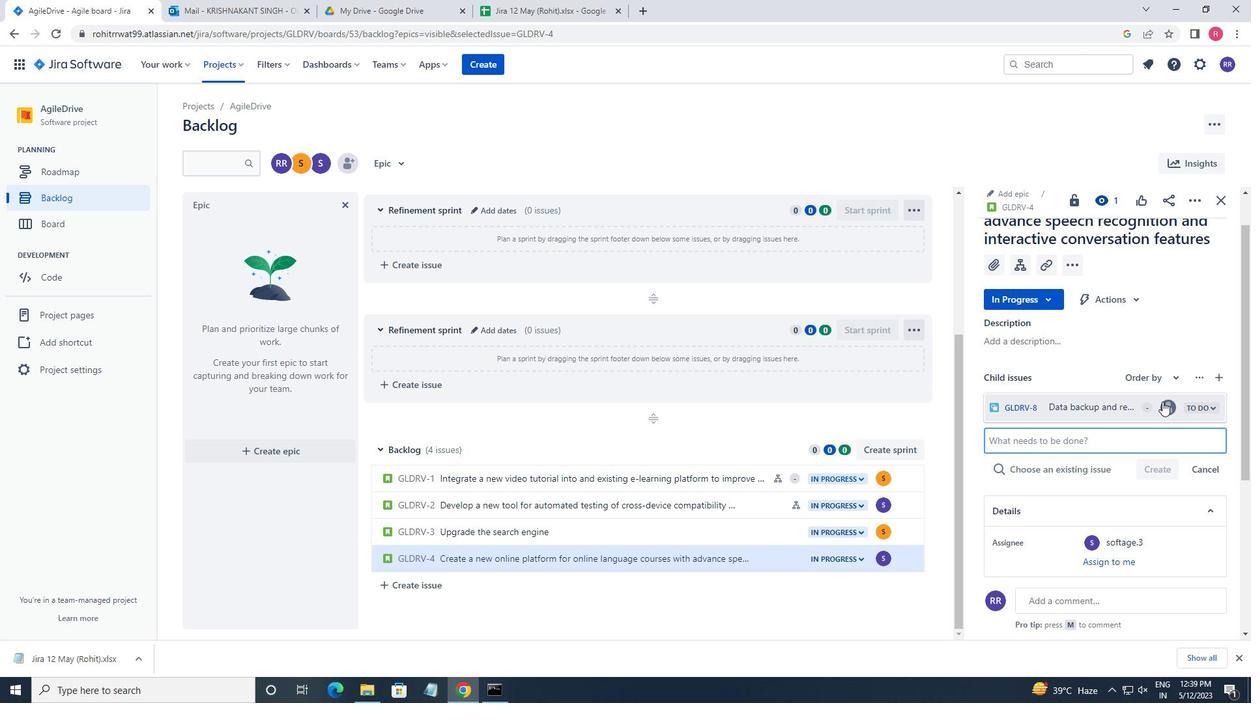 
Action: Mouse moved to (1166, 406)
Screenshot: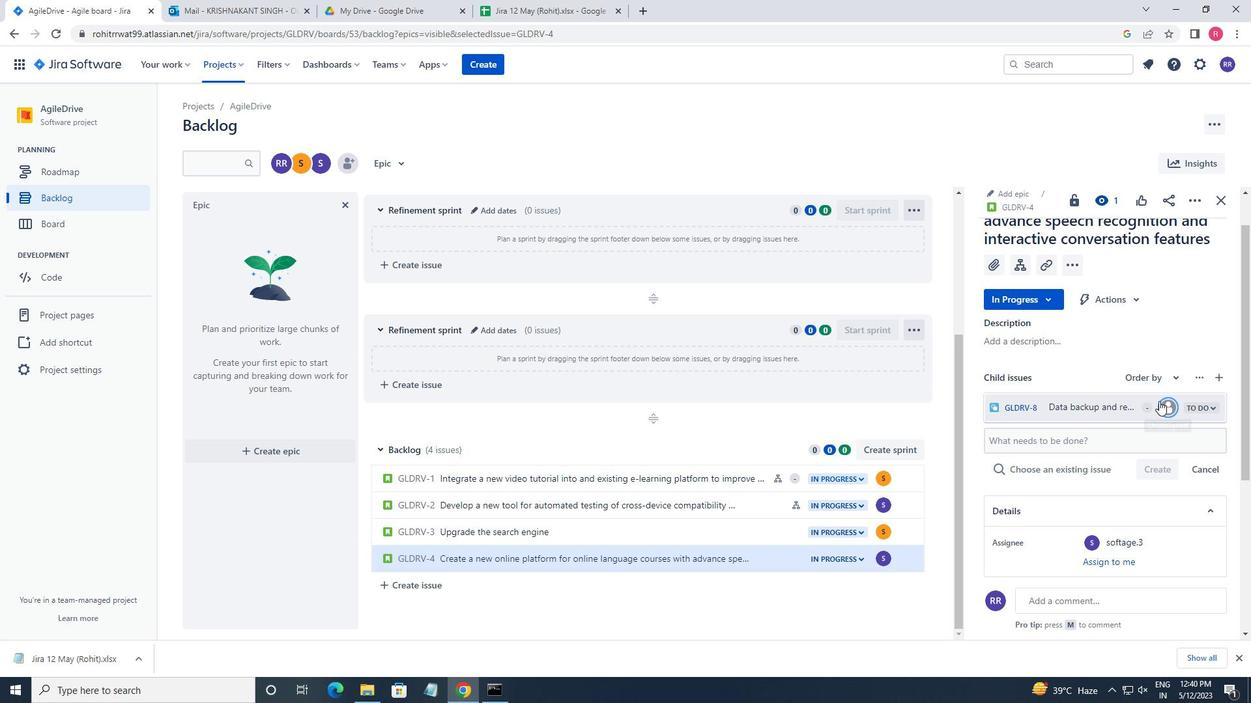 
Action: Mouse pressed left at (1166, 406)
Screenshot: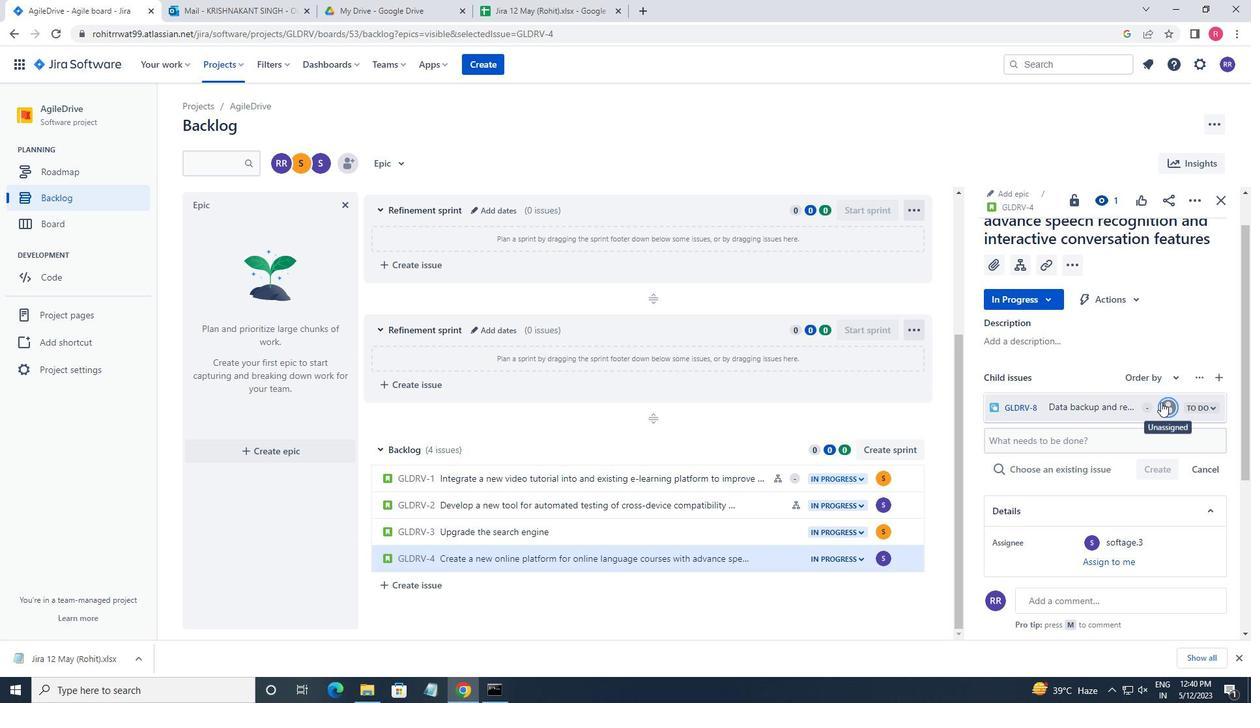 
Action: Mouse moved to (924, 194)
Screenshot: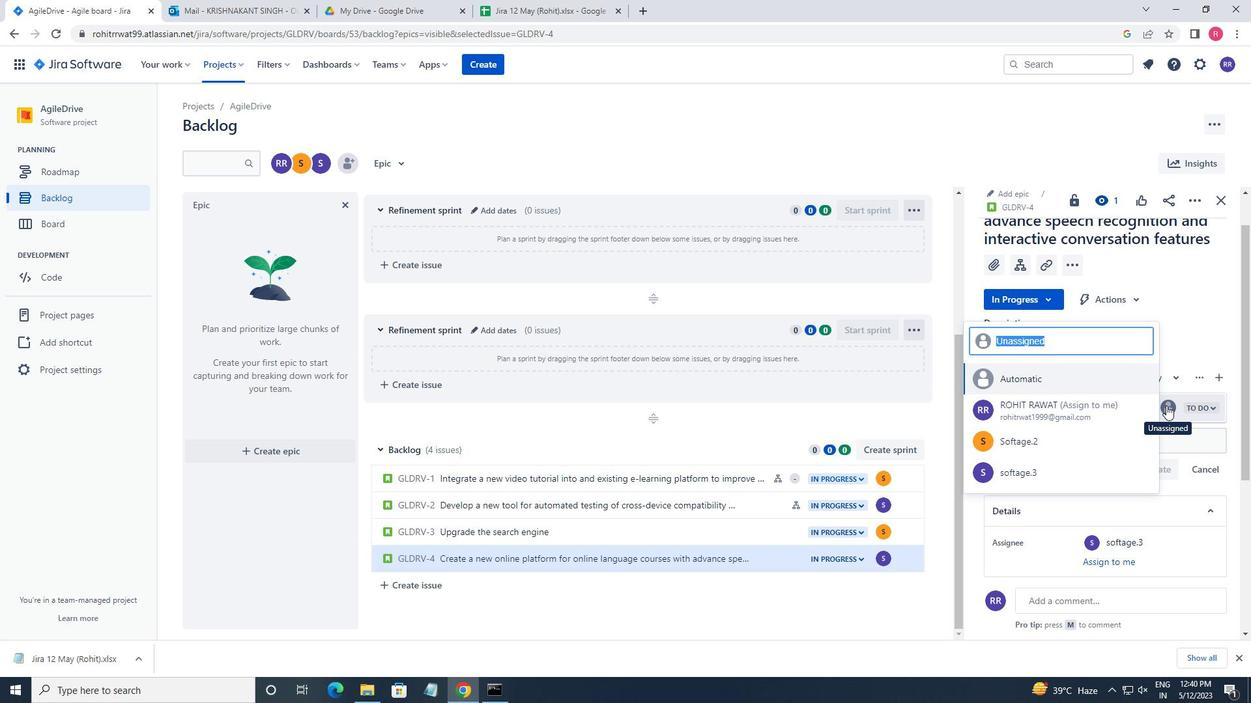 
Action: Key pressed SOFTAGE.3
Screenshot: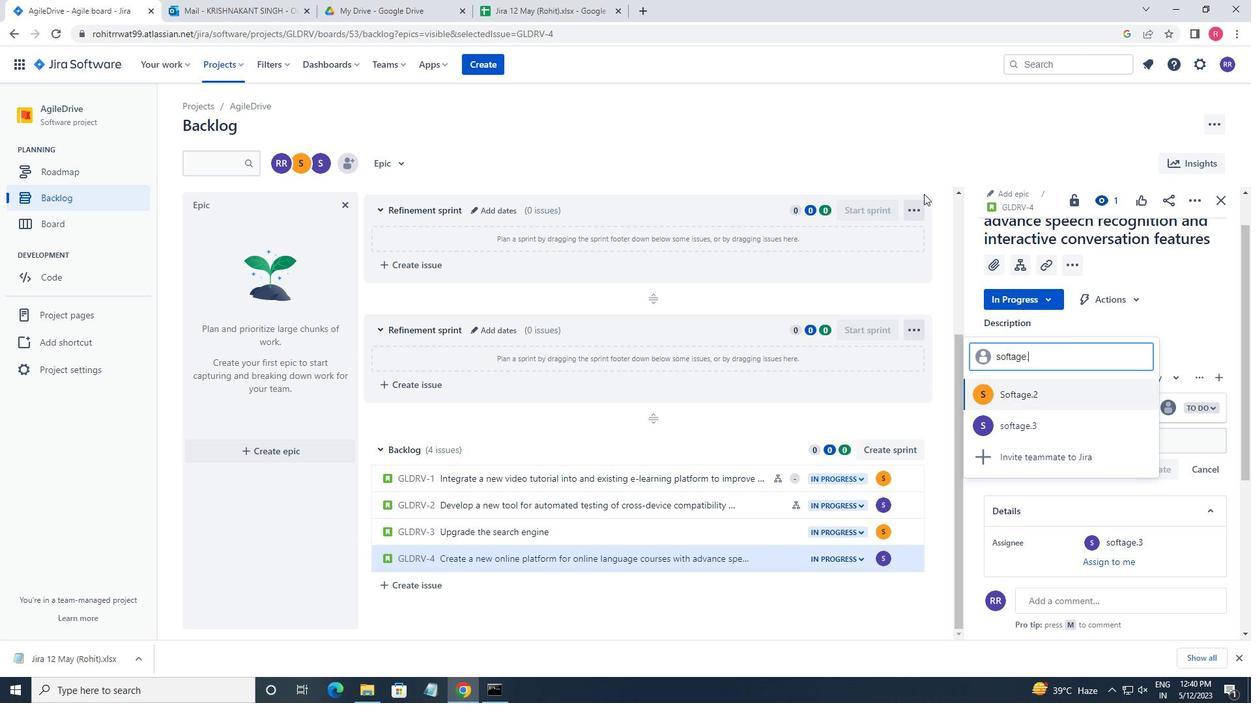 
Action: Mouse moved to (1029, 392)
Screenshot: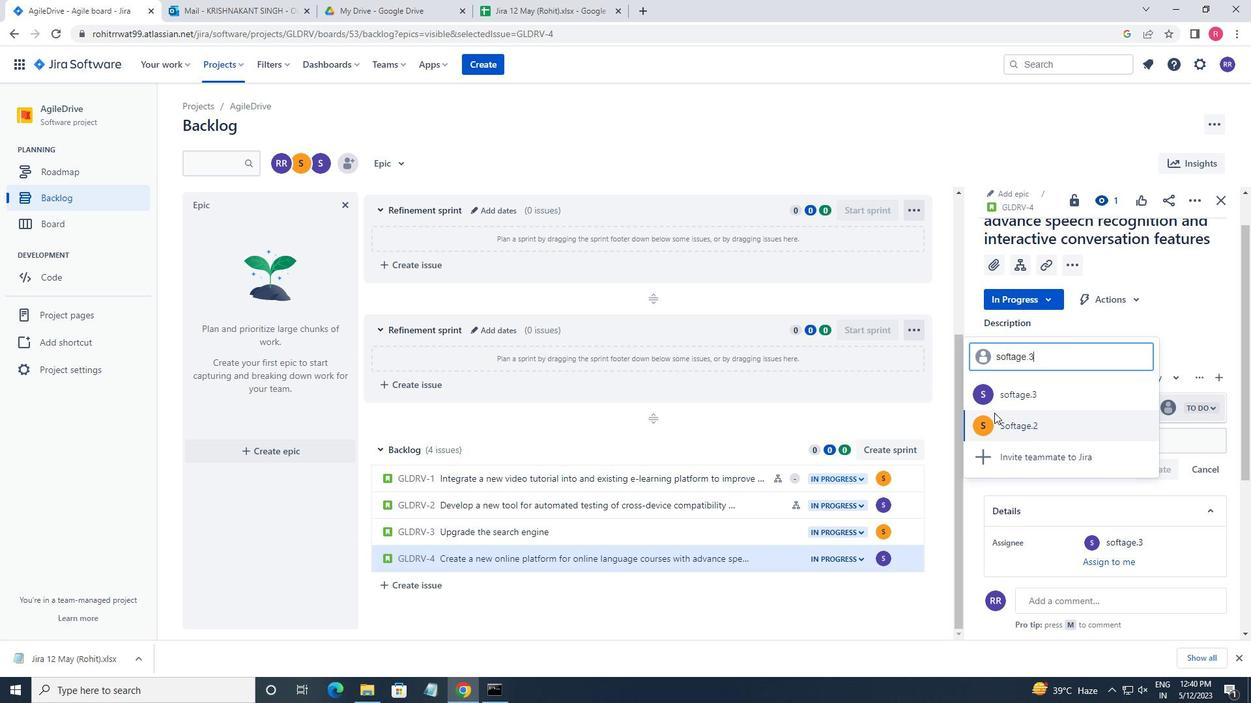 
Action: Mouse pressed left at (1029, 392)
Screenshot: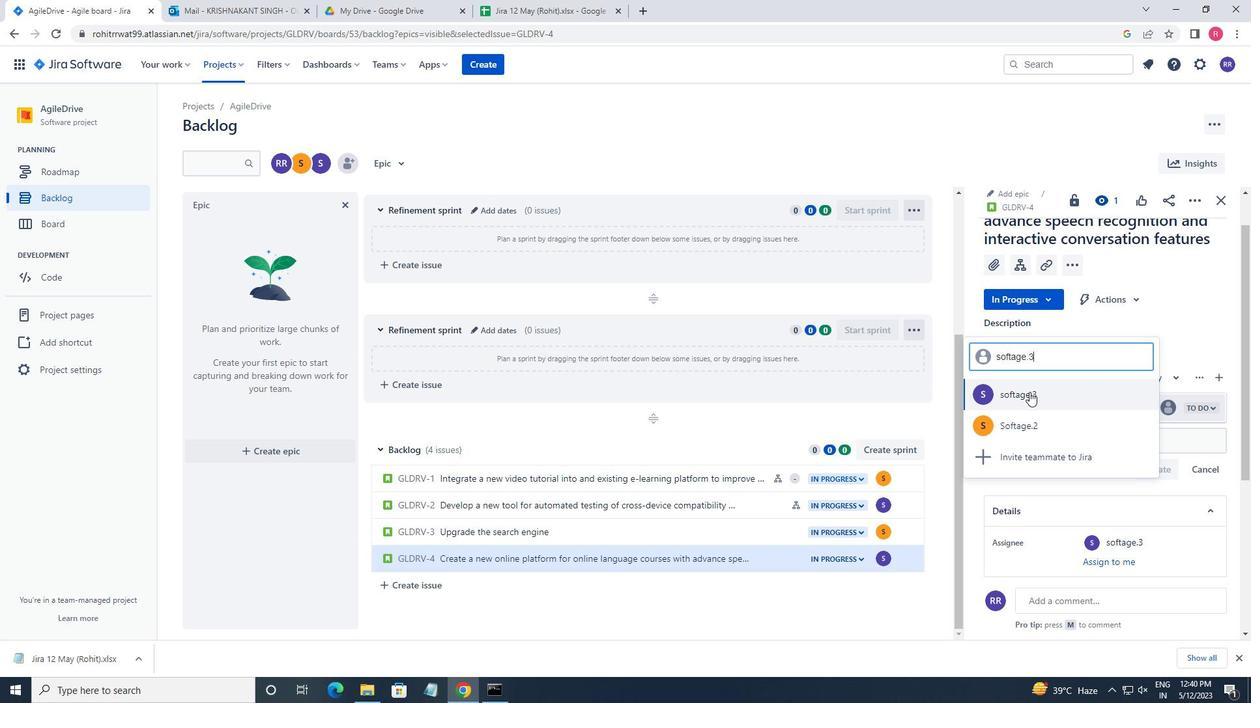 
Action: Mouse moved to (947, 285)
Screenshot: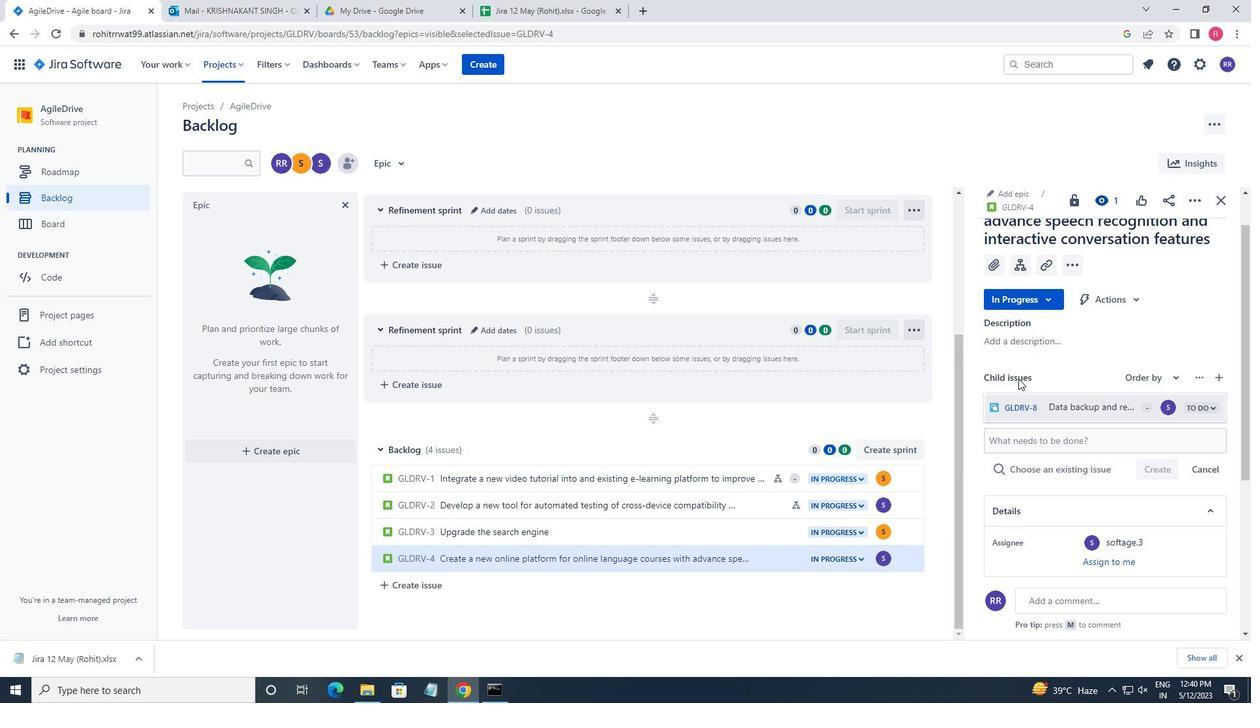 
